 Task: In the Contact  BakerAdeline@roundabouttheatre.org, Log Call and save with description: 'Potential customer interested in our product.'; Select call outcome: 'Busy '; Select call Direction: Inbound; Add date: '27 July, 2023' and time 3:00:PM. Logged in from softage.1@softage.net
Action: Mouse moved to (106, 64)
Screenshot: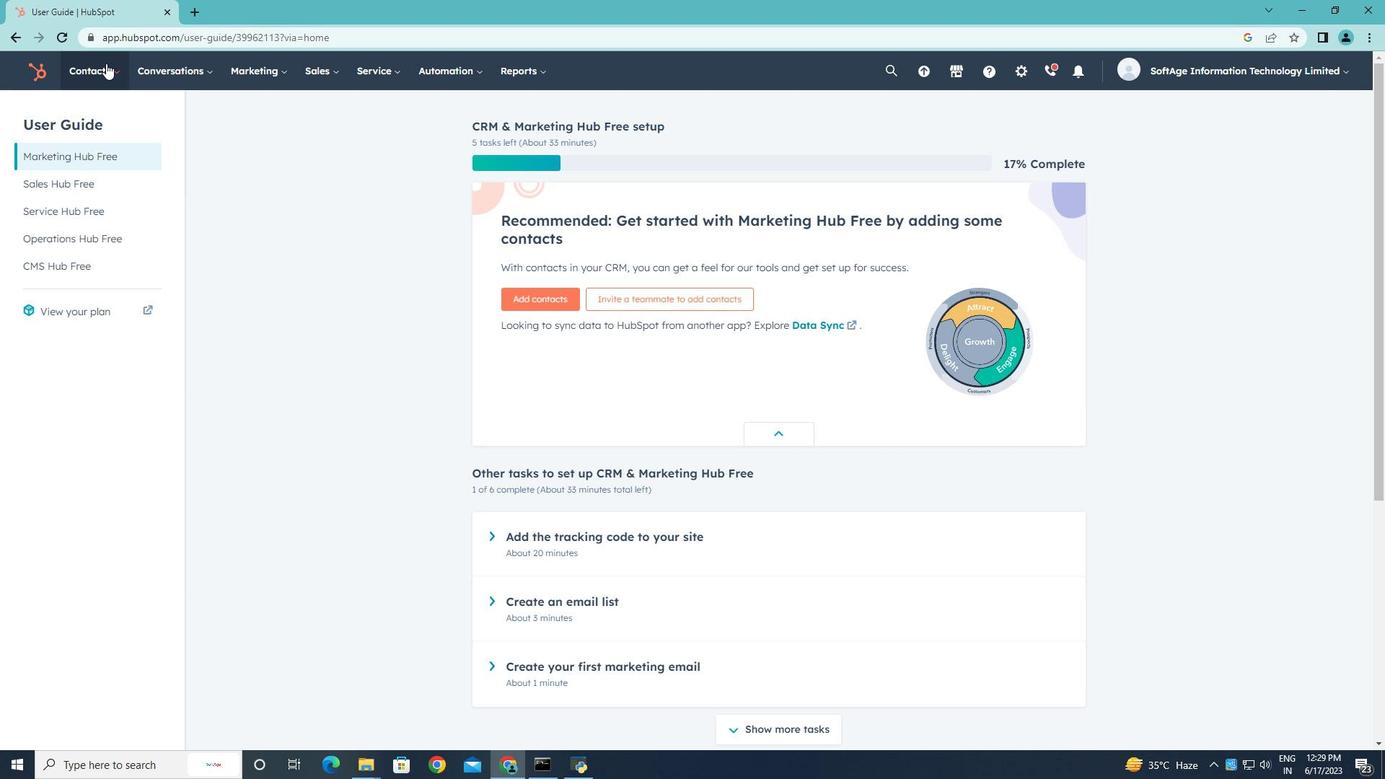 
Action: Mouse pressed left at (106, 64)
Screenshot: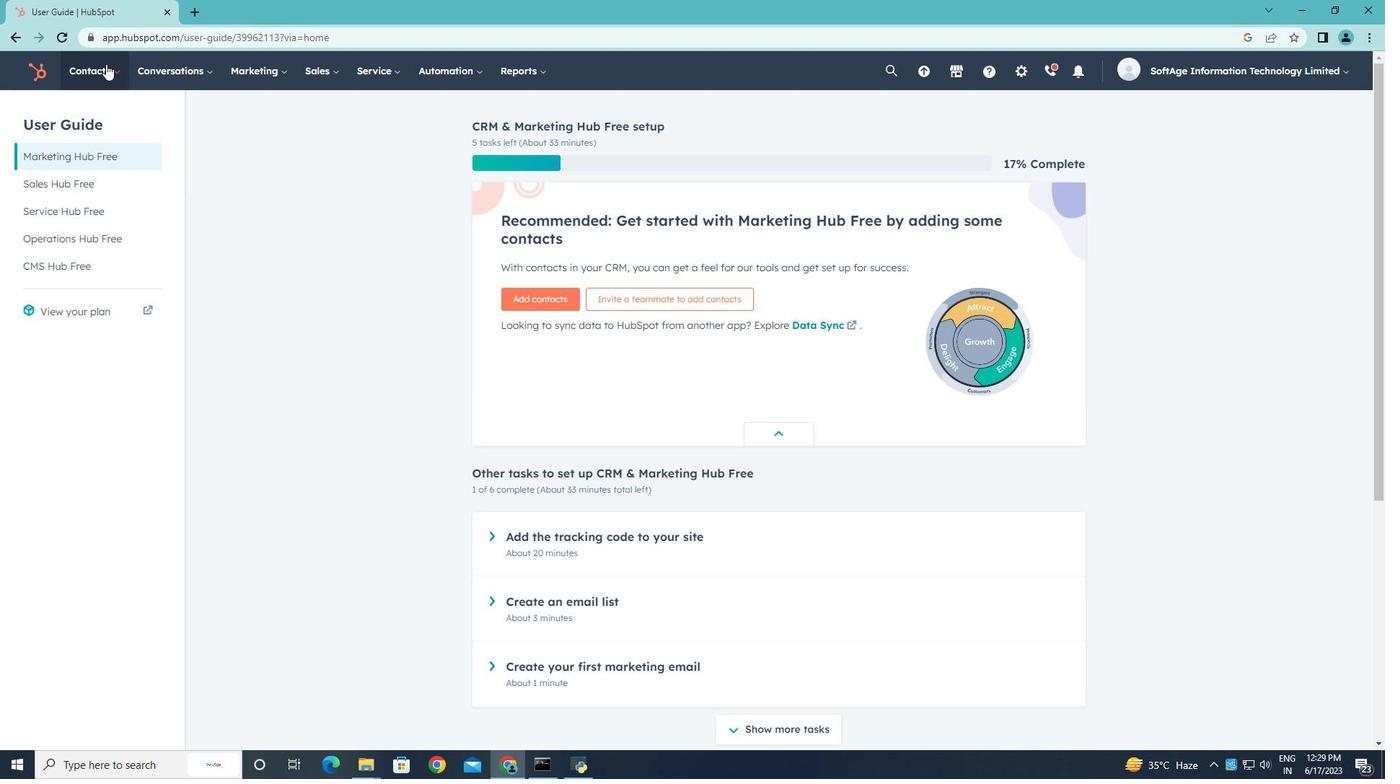 
Action: Mouse moved to (93, 116)
Screenshot: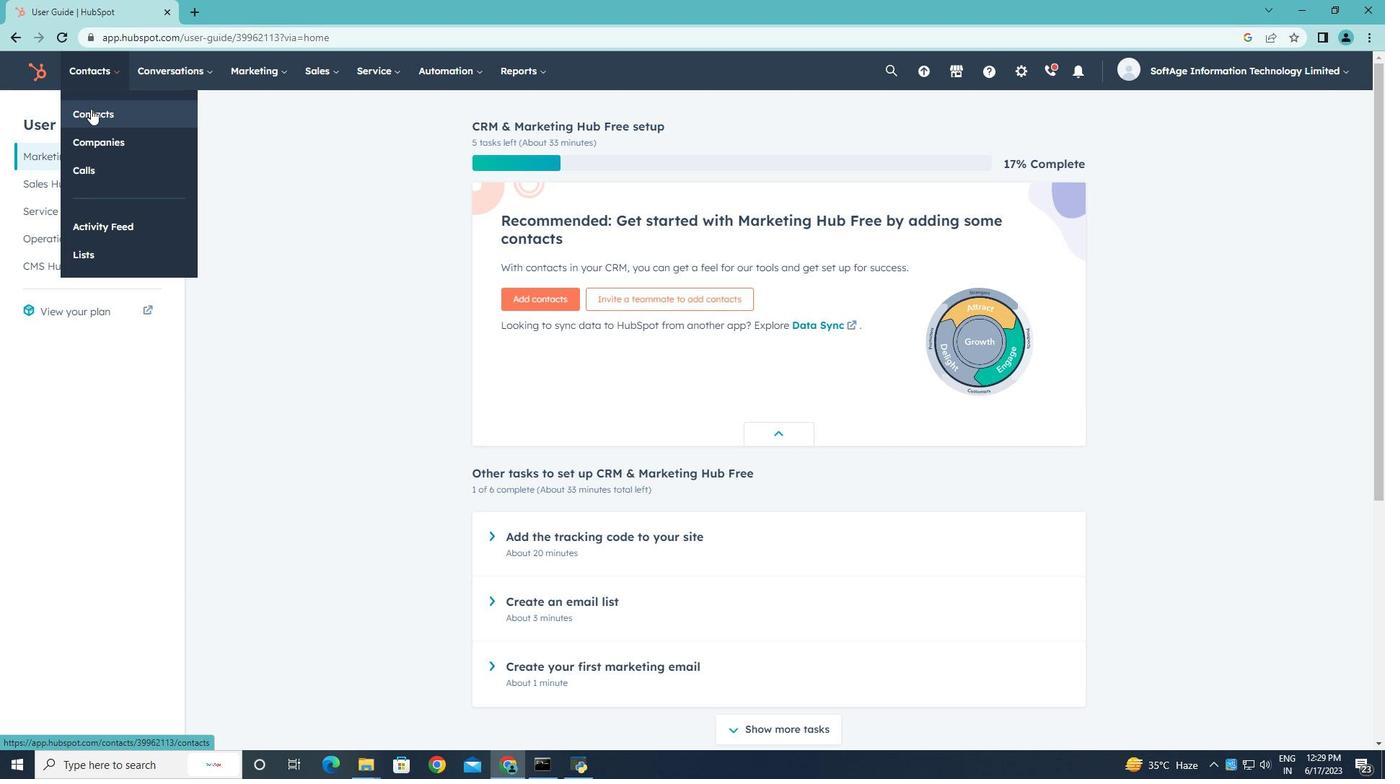 
Action: Mouse pressed left at (93, 116)
Screenshot: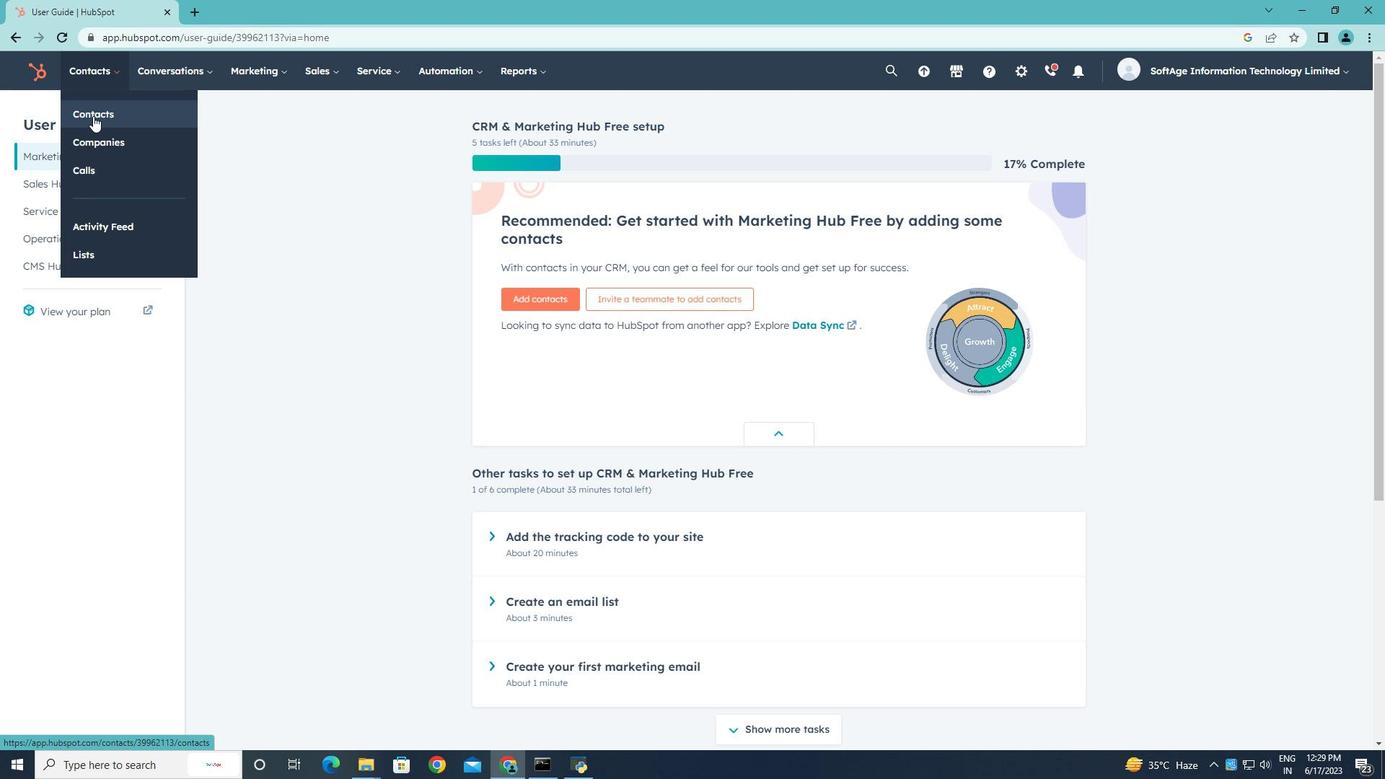 
Action: Mouse moved to (104, 236)
Screenshot: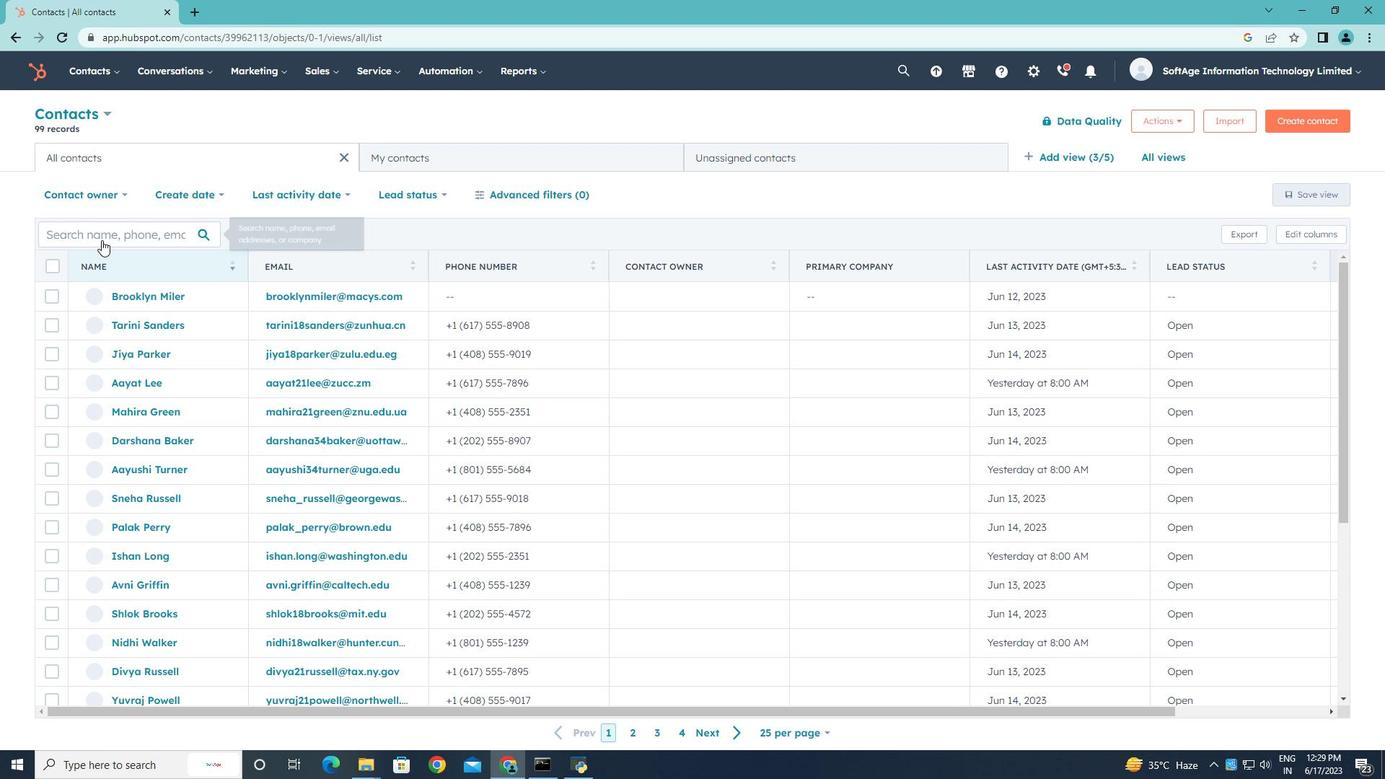 
Action: Mouse pressed left at (104, 236)
Screenshot: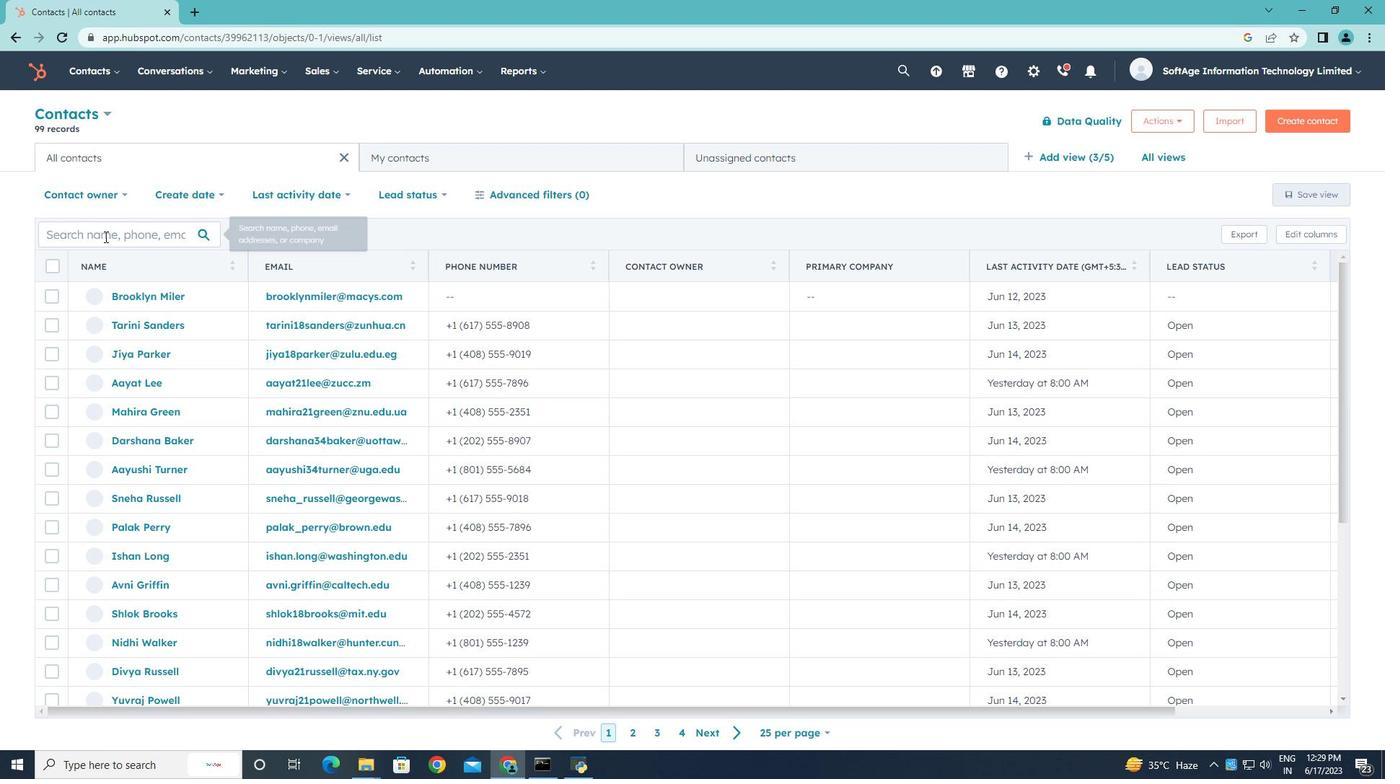 
Action: Mouse moved to (105, 235)
Screenshot: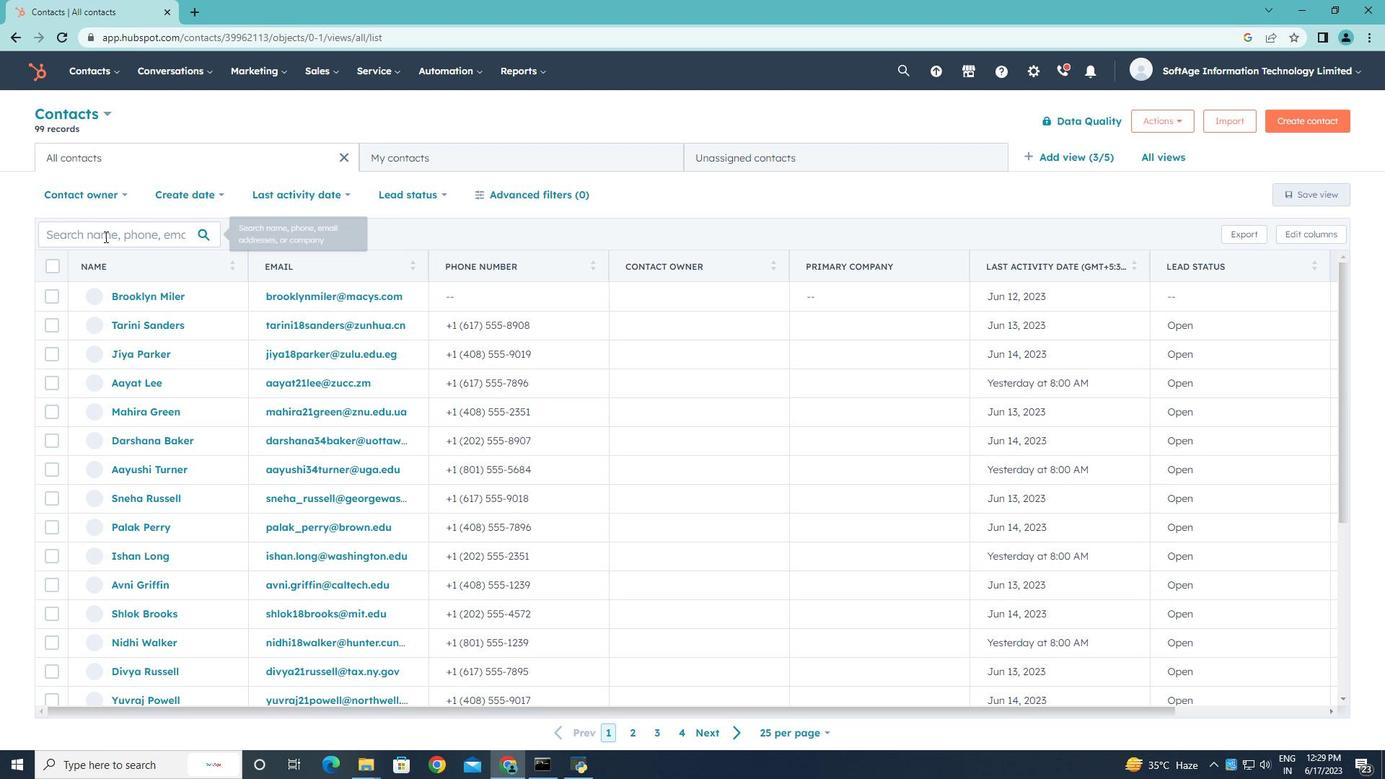 
Action: Key pressed <Key.shift>Baker<Key.shift>Adeline<Key.shift><Key.shift><Key.shift><Key.shift>@roundaboutteatre.org
Screenshot: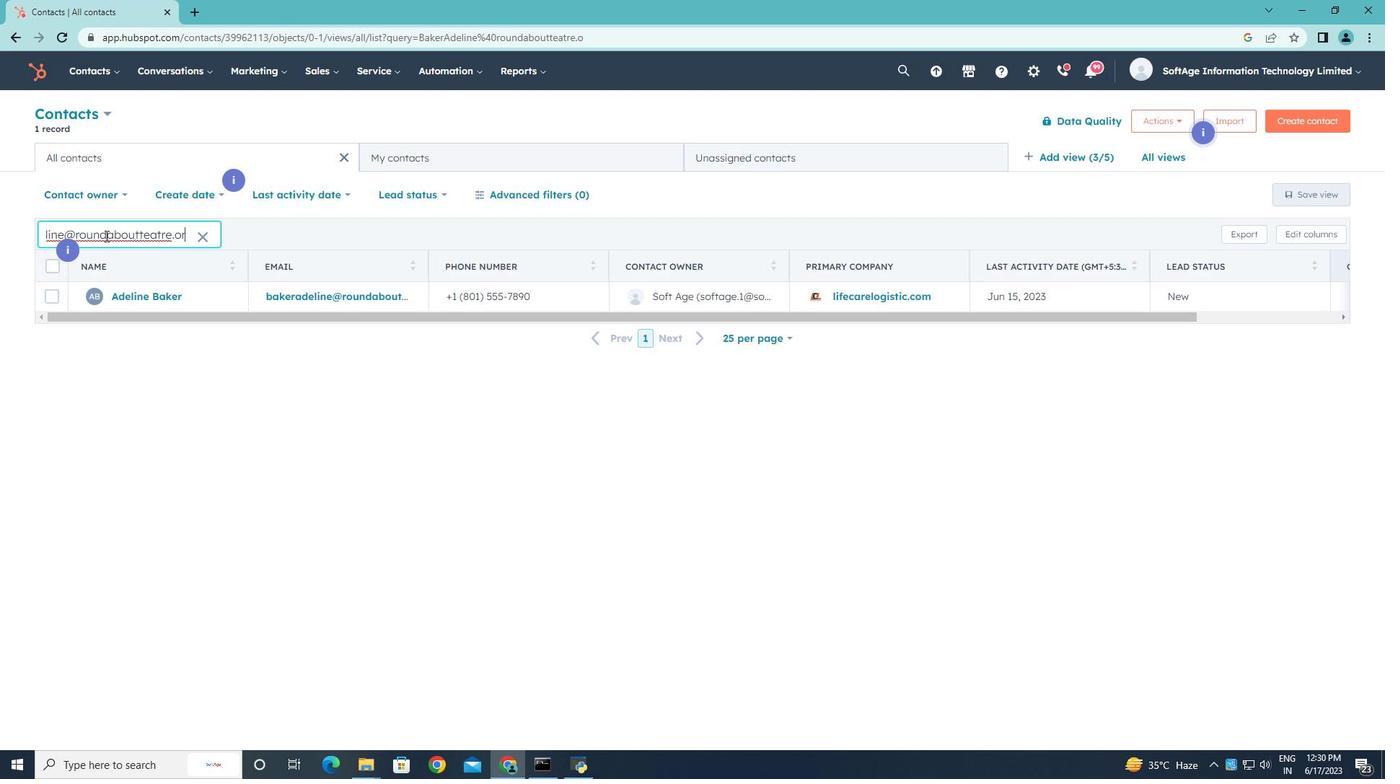 
Action: Mouse moved to (136, 299)
Screenshot: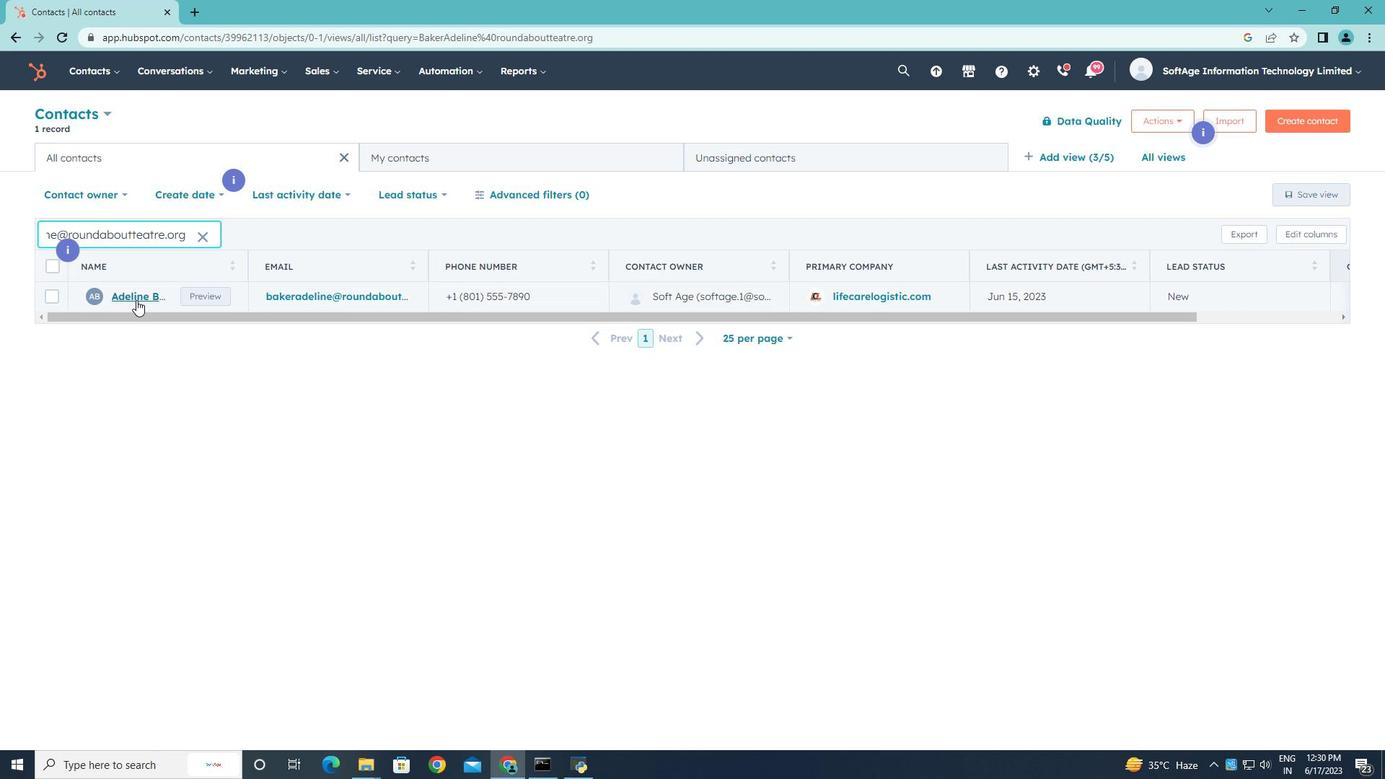 
Action: Mouse pressed left at (136, 299)
Screenshot: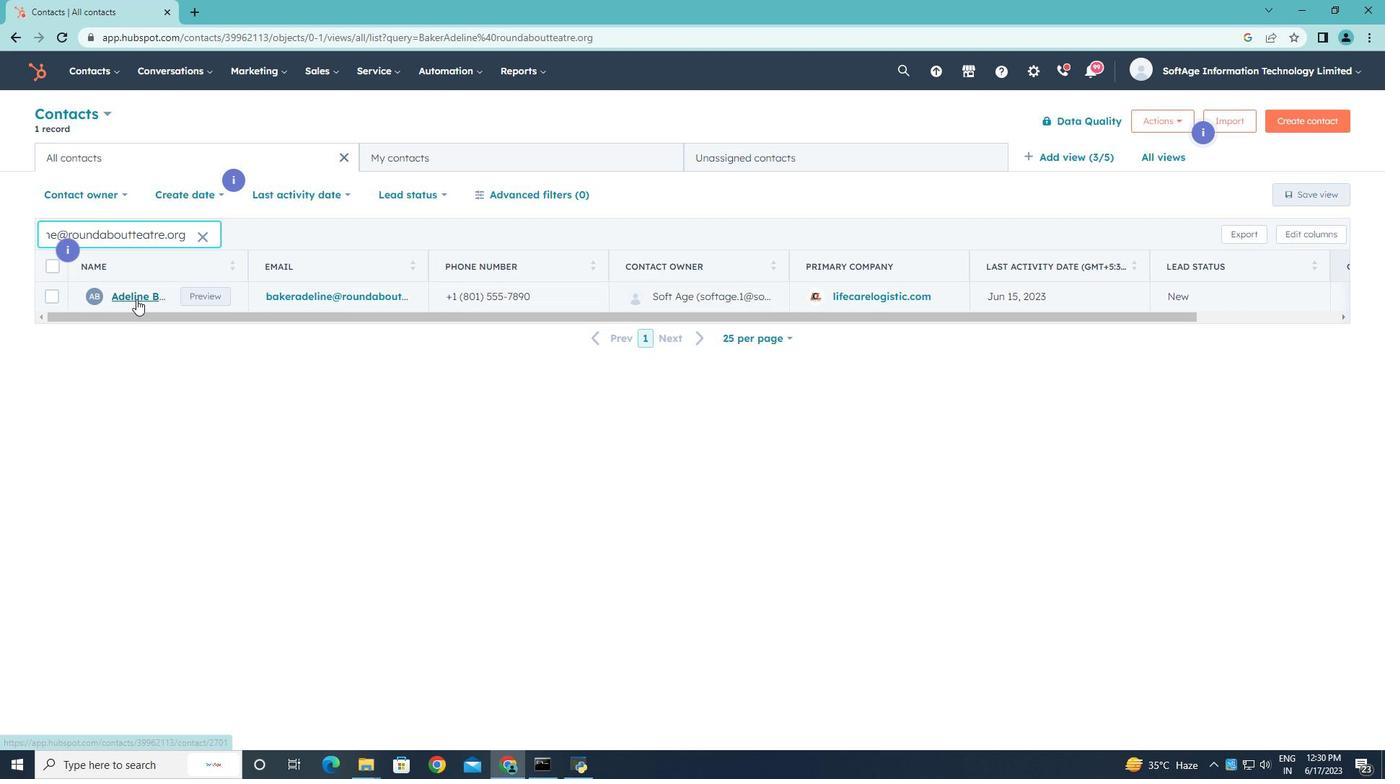 
Action: Mouse moved to (279, 242)
Screenshot: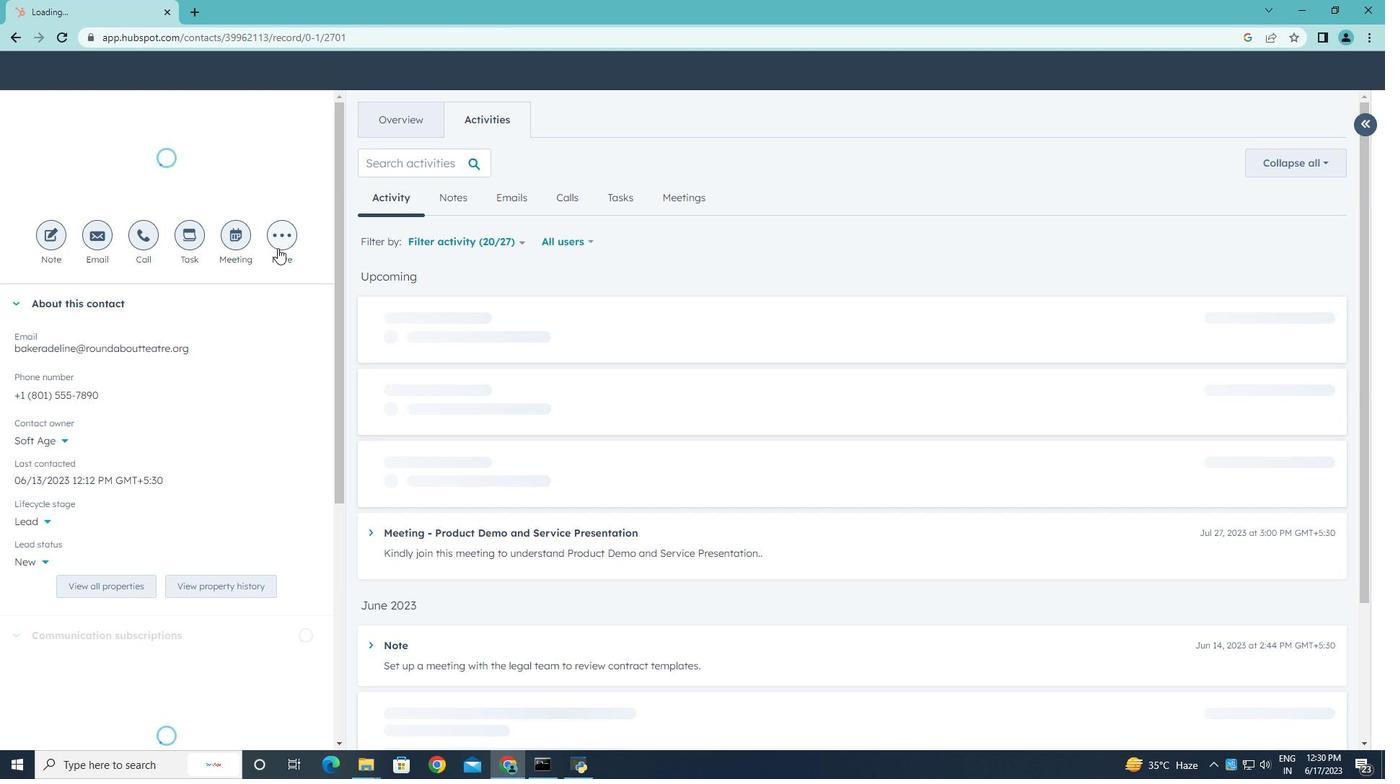 
Action: Mouse pressed left at (279, 242)
Screenshot: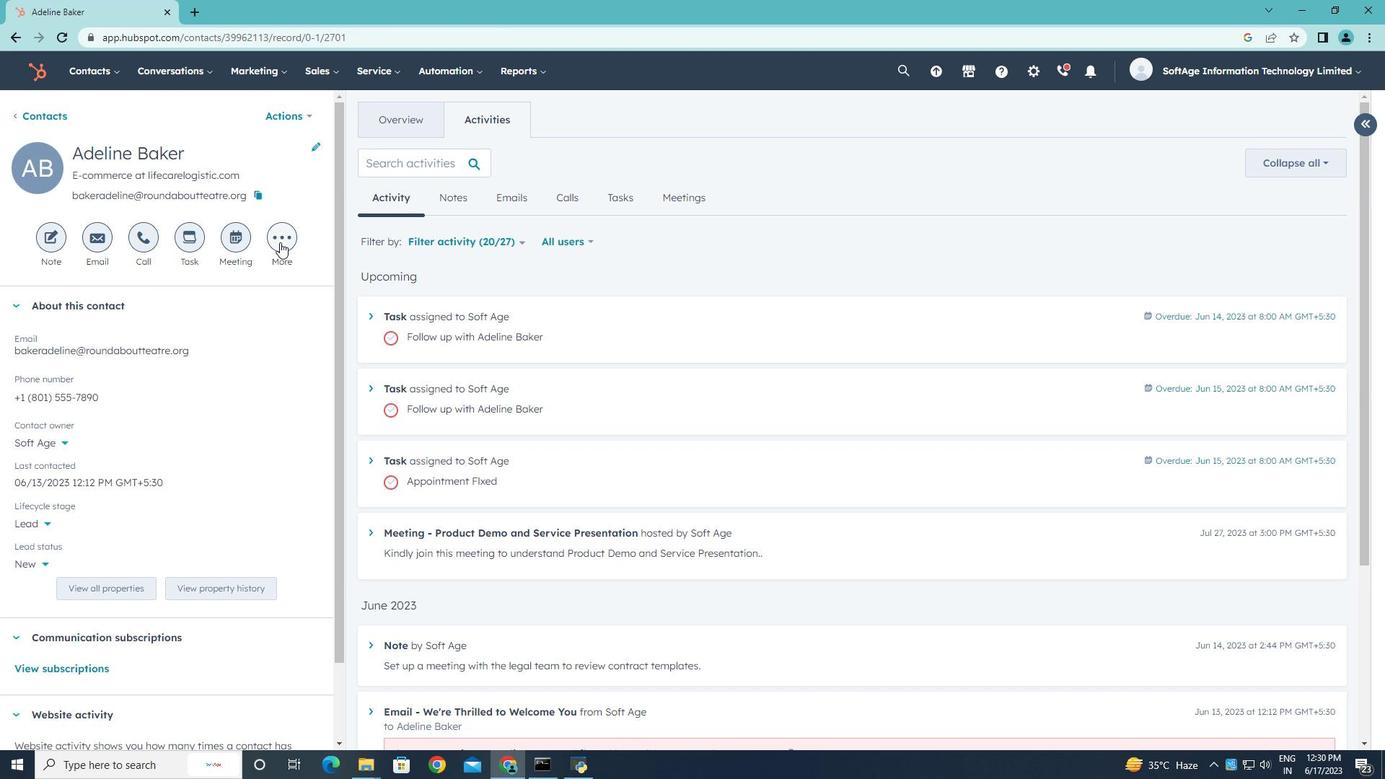 
Action: Mouse moved to (273, 359)
Screenshot: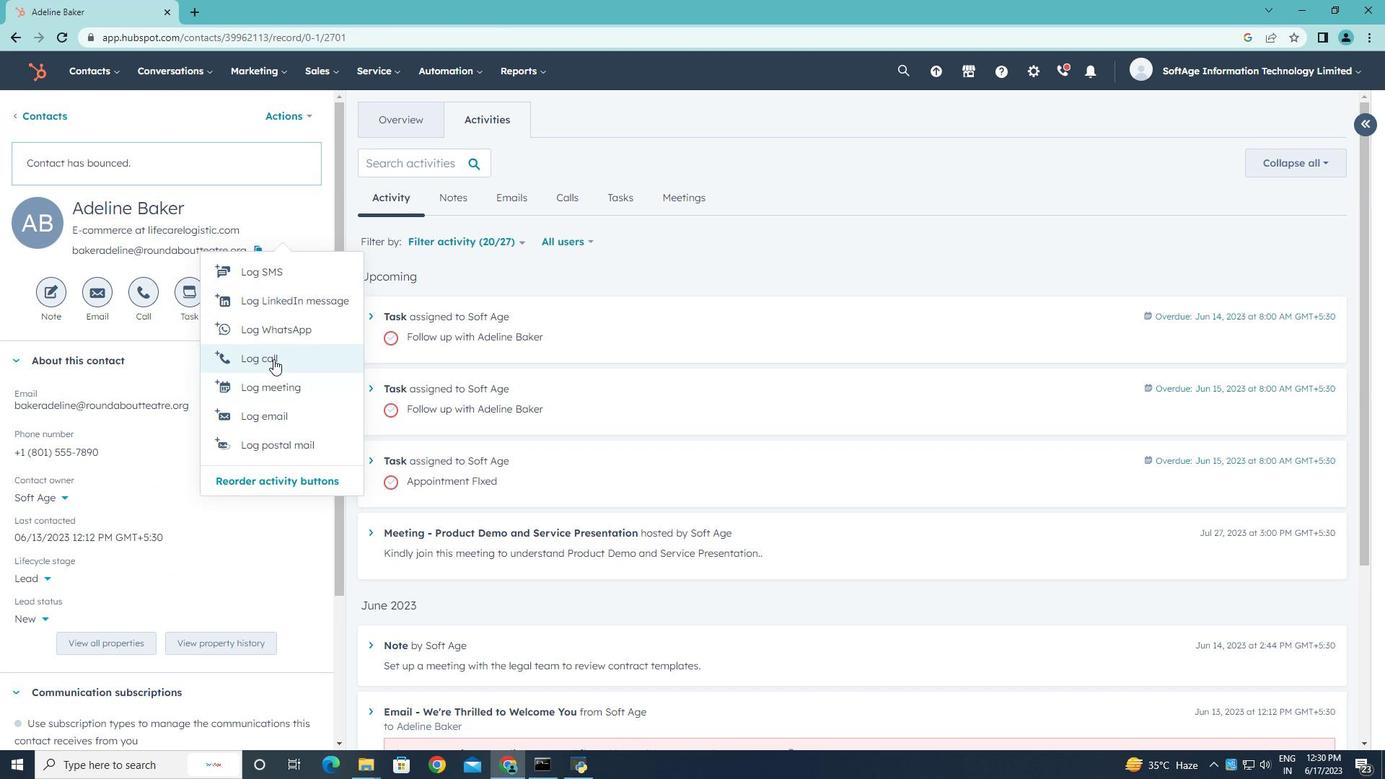 
Action: Mouse pressed left at (273, 359)
Screenshot: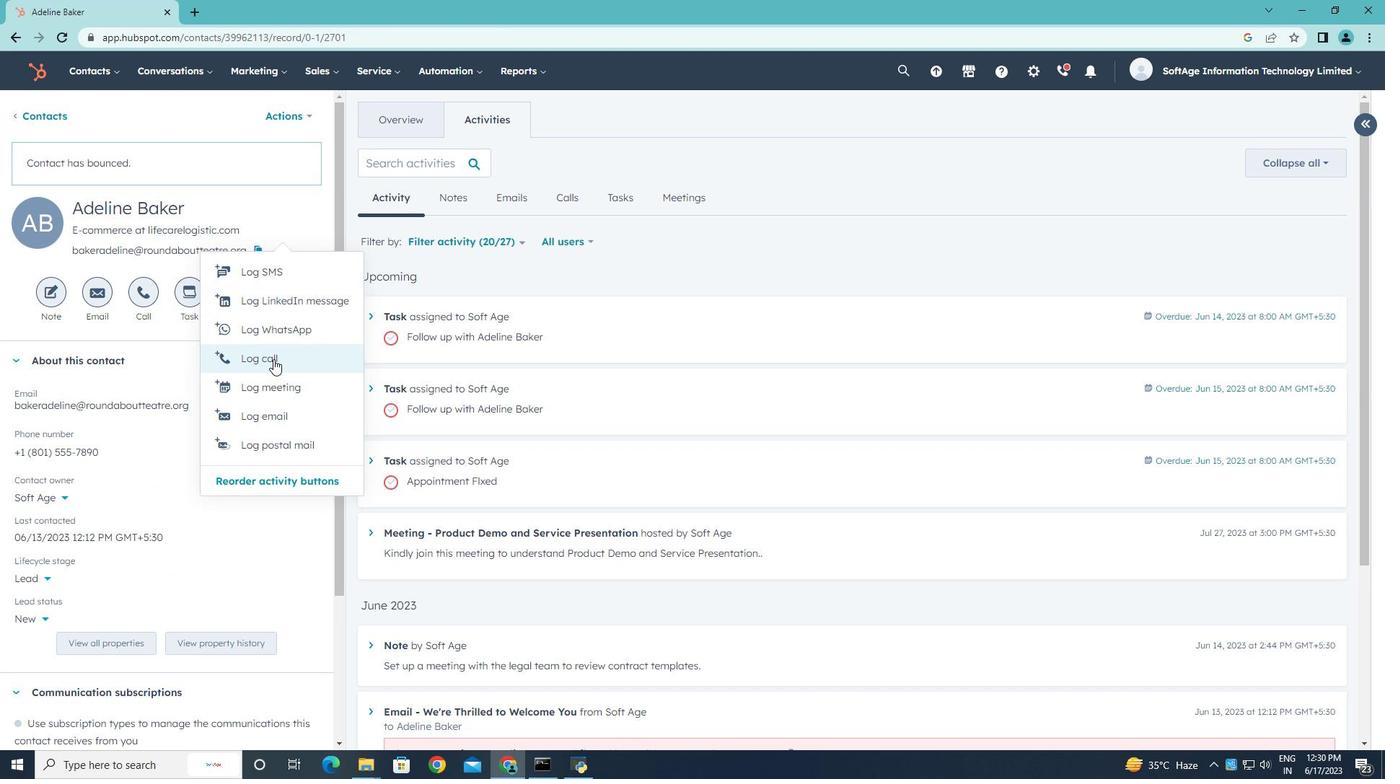 
Action: Mouse moved to (269, 416)
Screenshot: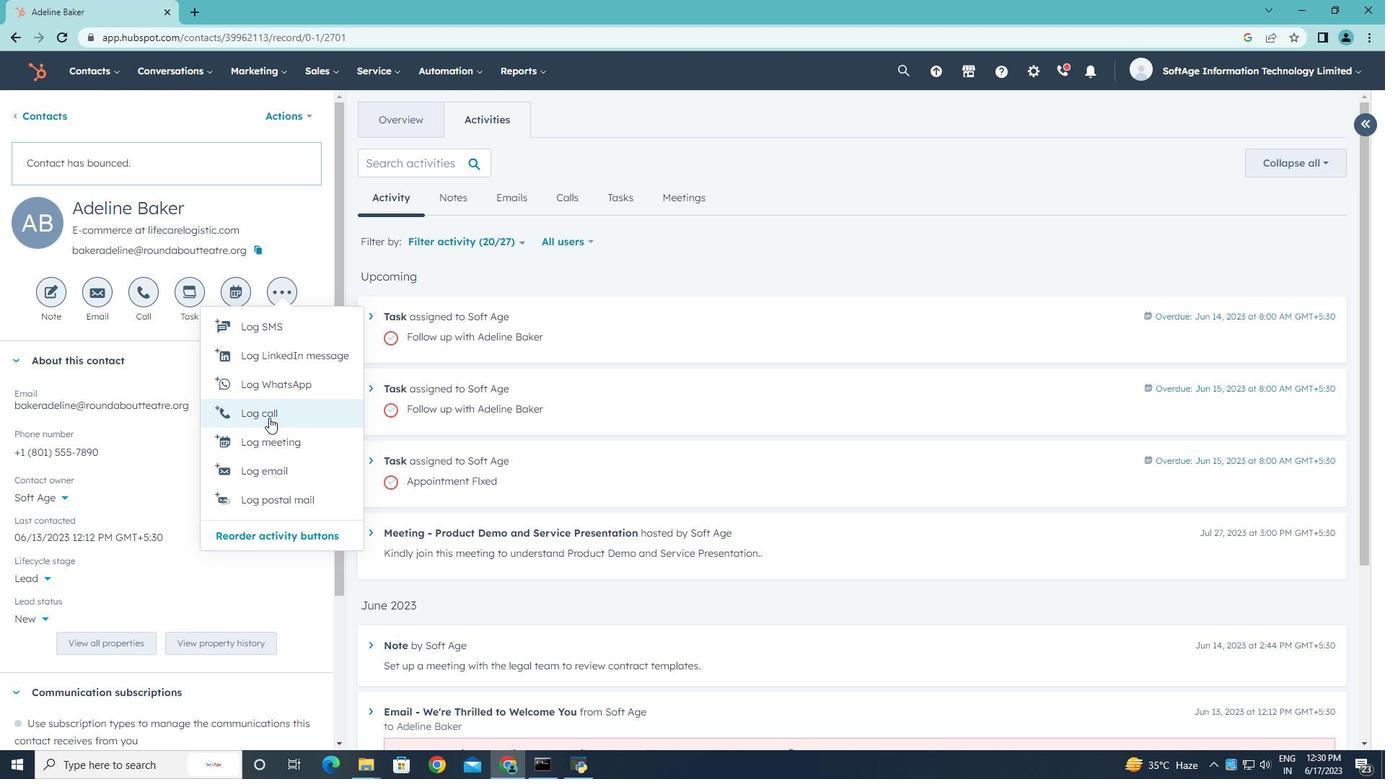 
Action: Mouse pressed left at (269, 416)
Screenshot: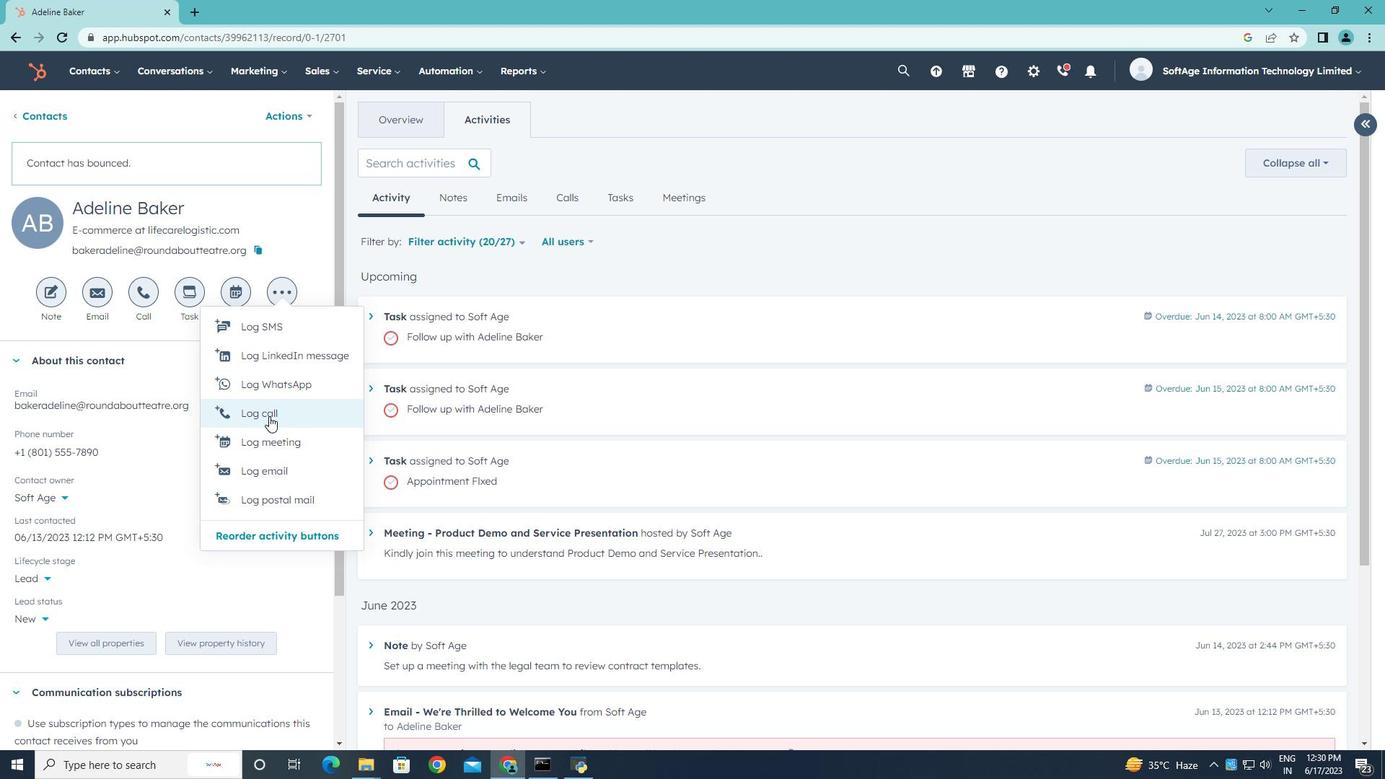 
Action: Key pressed <Key.shift><Key.shift><Key.shift><Key.shift><Key.shift>Potential<Key.space>customer<Key.space>interested<Key.space>in<Key.space>our<Key.space>product.
Screenshot: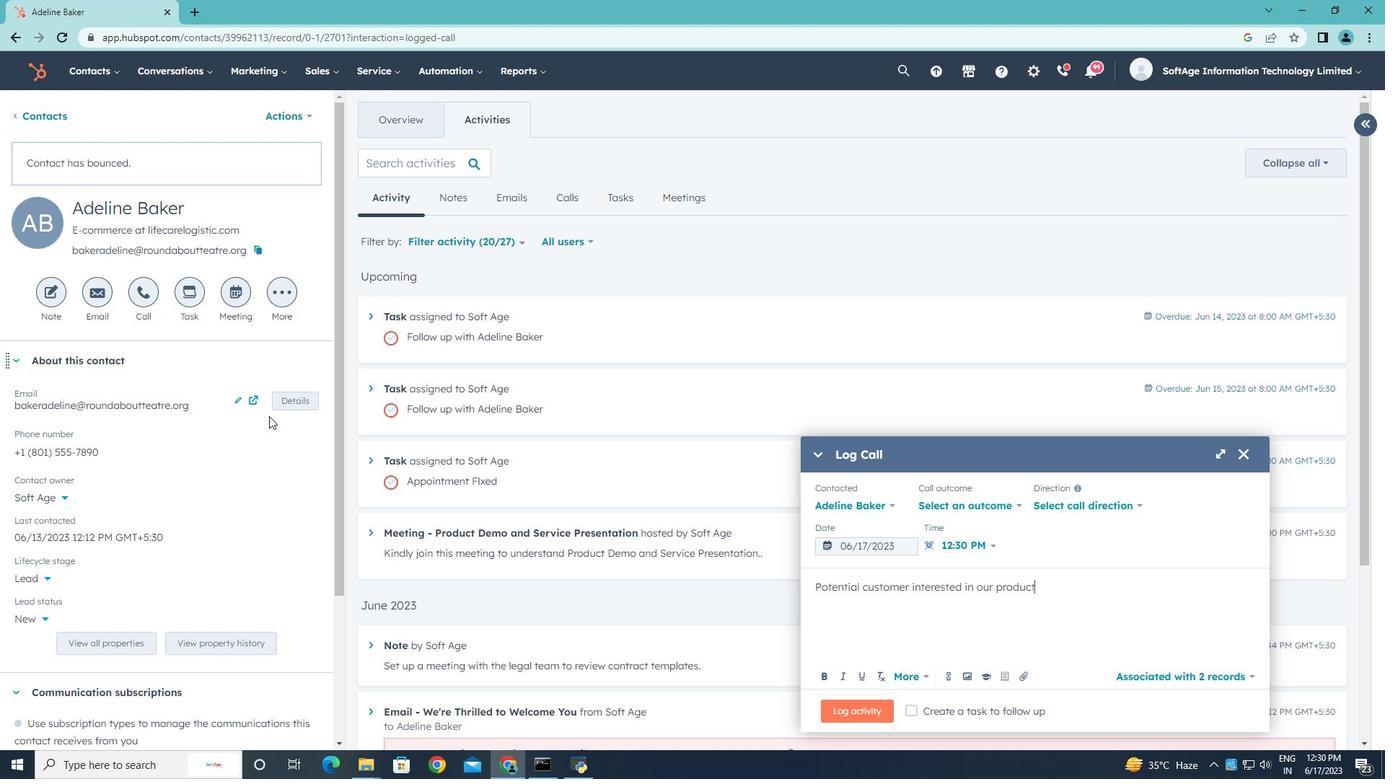 
Action: Mouse moved to (1019, 505)
Screenshot: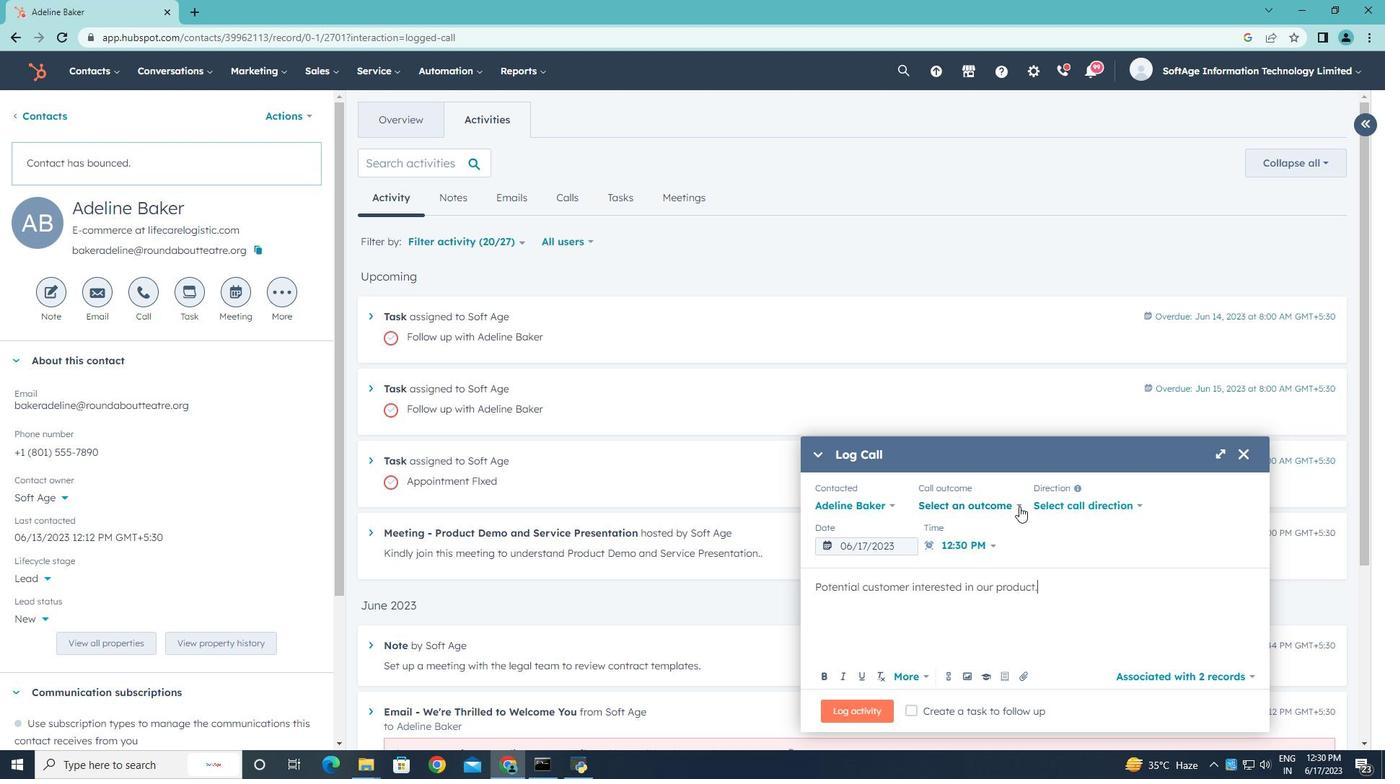 
Action: Mouse pressed left at (1019, 505)
Screenshot: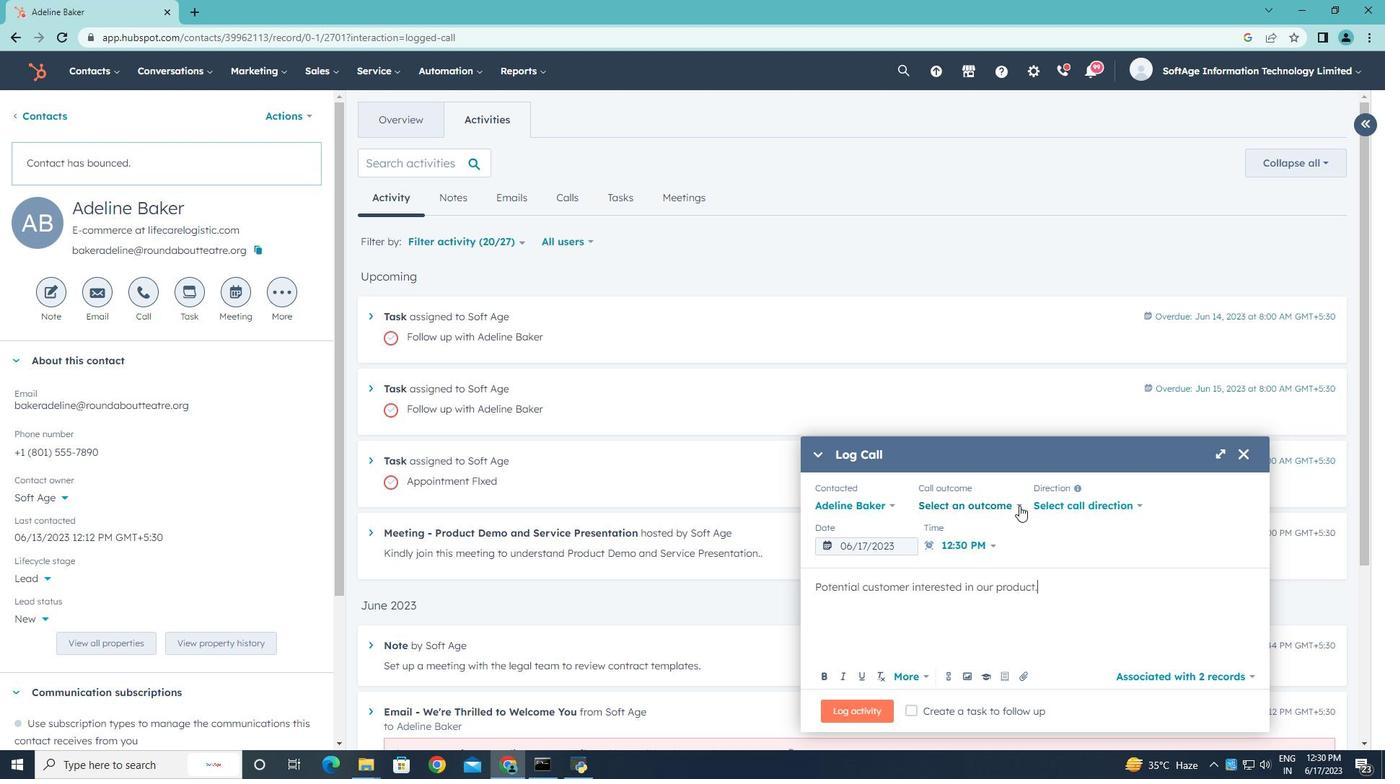 
Action: Mouse moved to (969, 549)
Screenshot: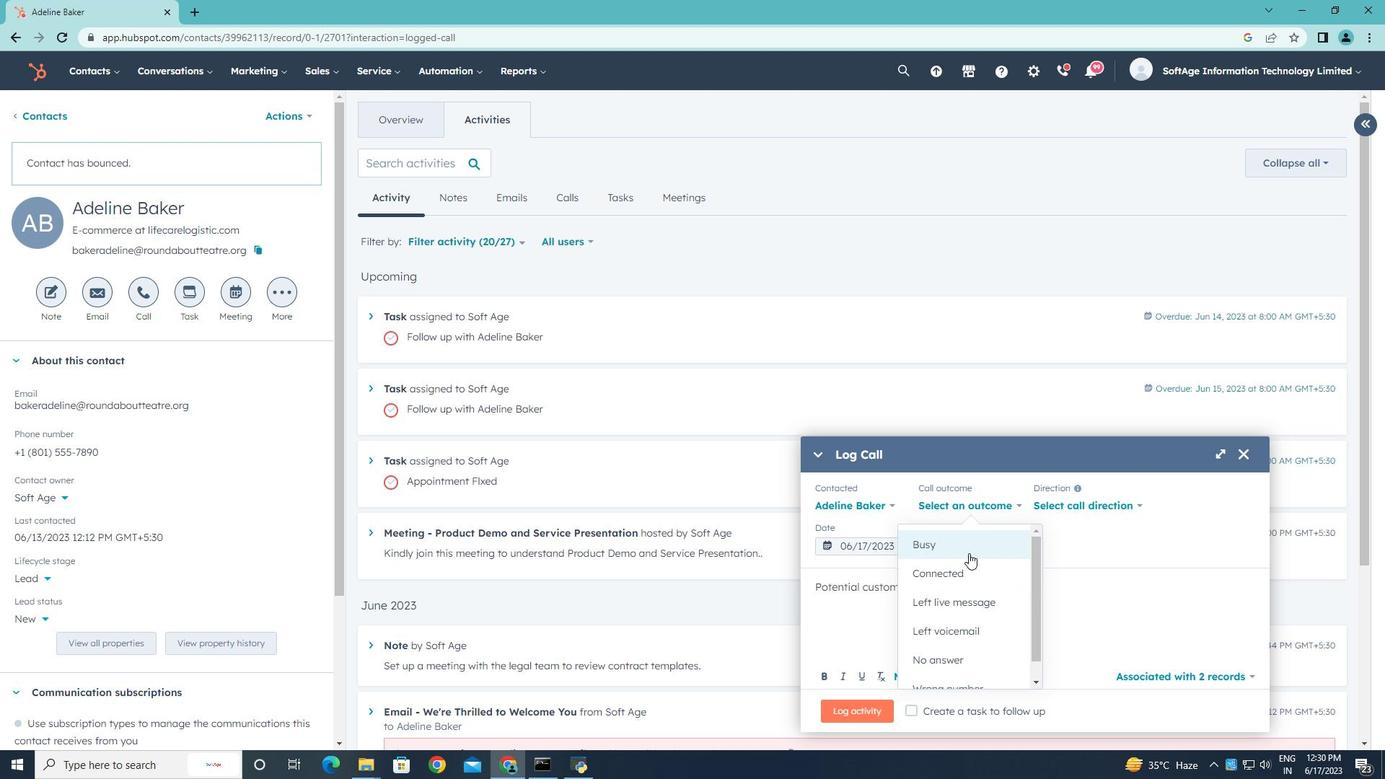 
Action: Mouse pressed left at (969, 549)
Screenshot: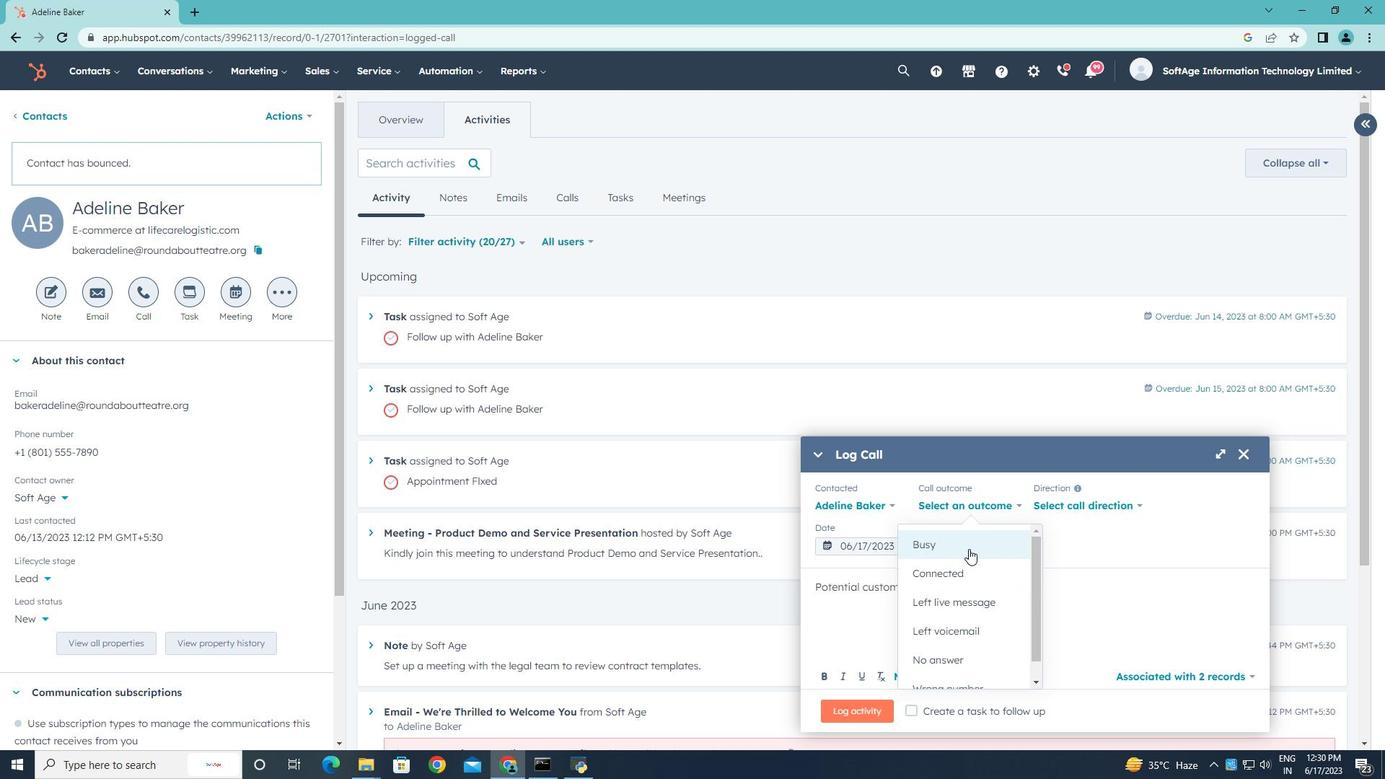 
Action: Mouse moved to (1066, 503)
Screenshot: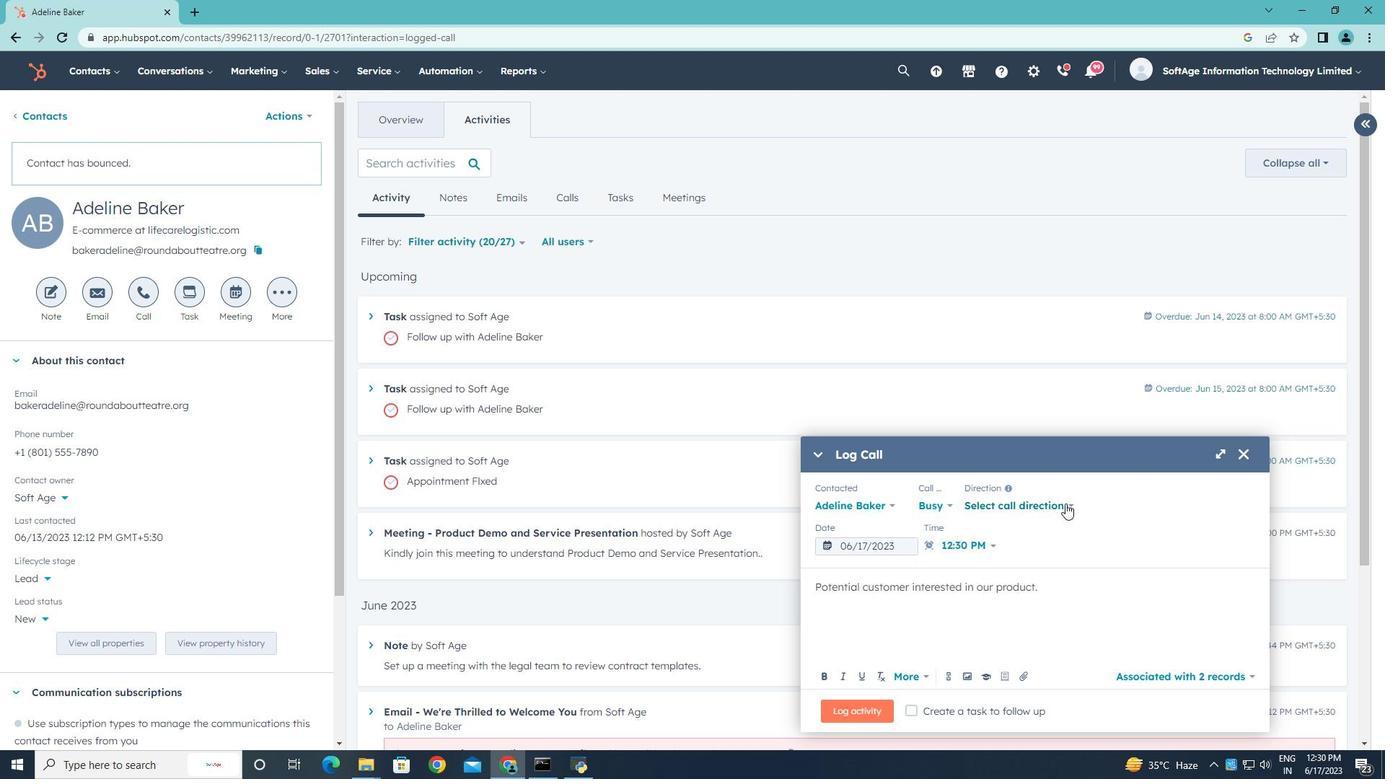 
Action: Mouse pressed left at (1066, 503)
Screenshot: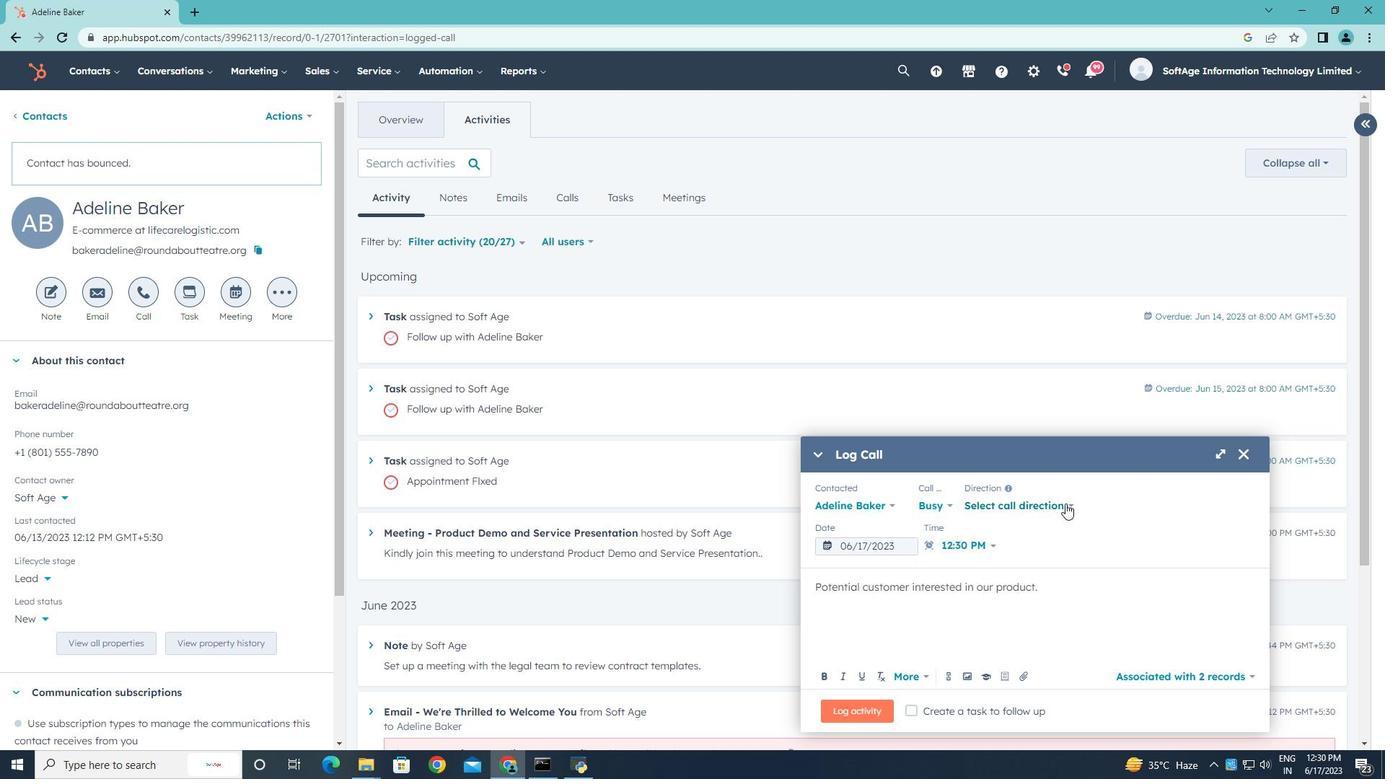 
Action: Mouse moved to (1034, 540)
Screenshot: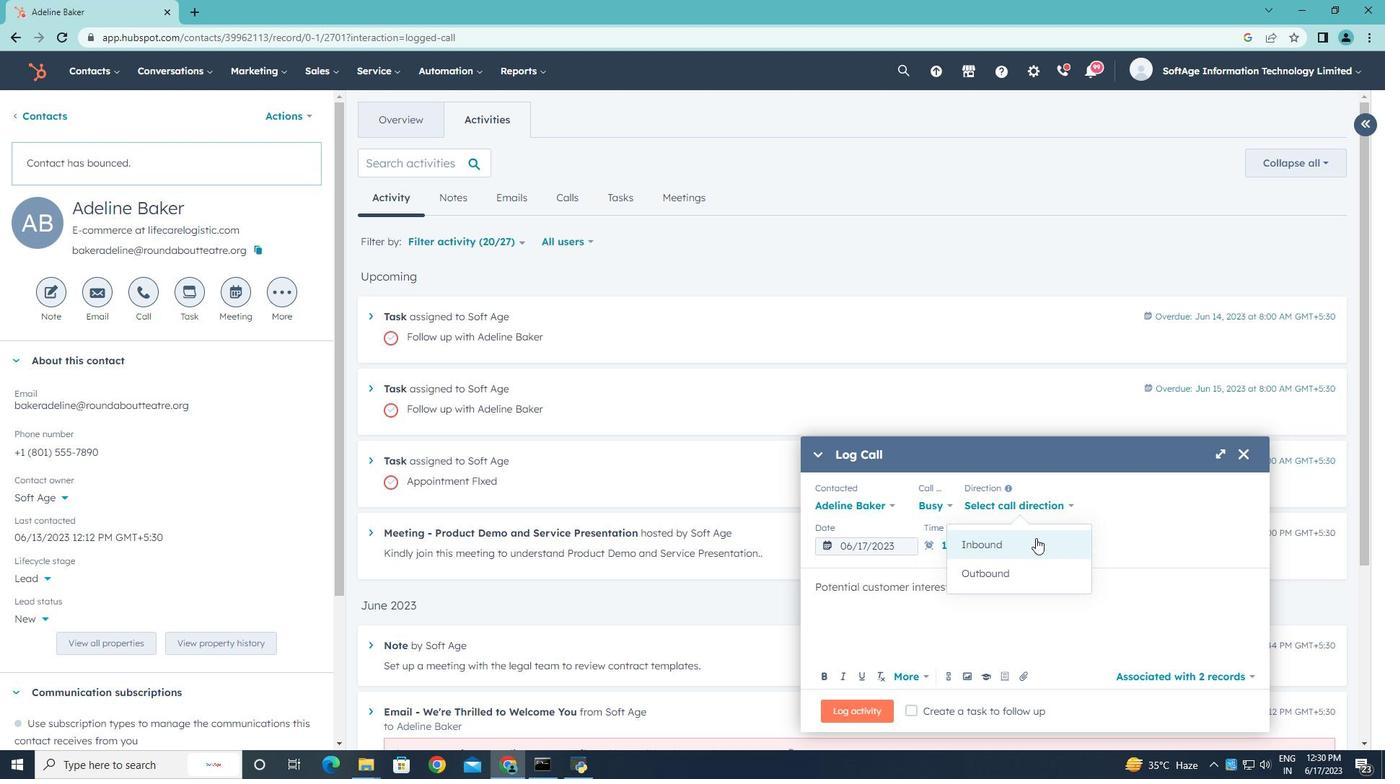 
Action: Mouse pressed left at (1034, 540)
Screenshot: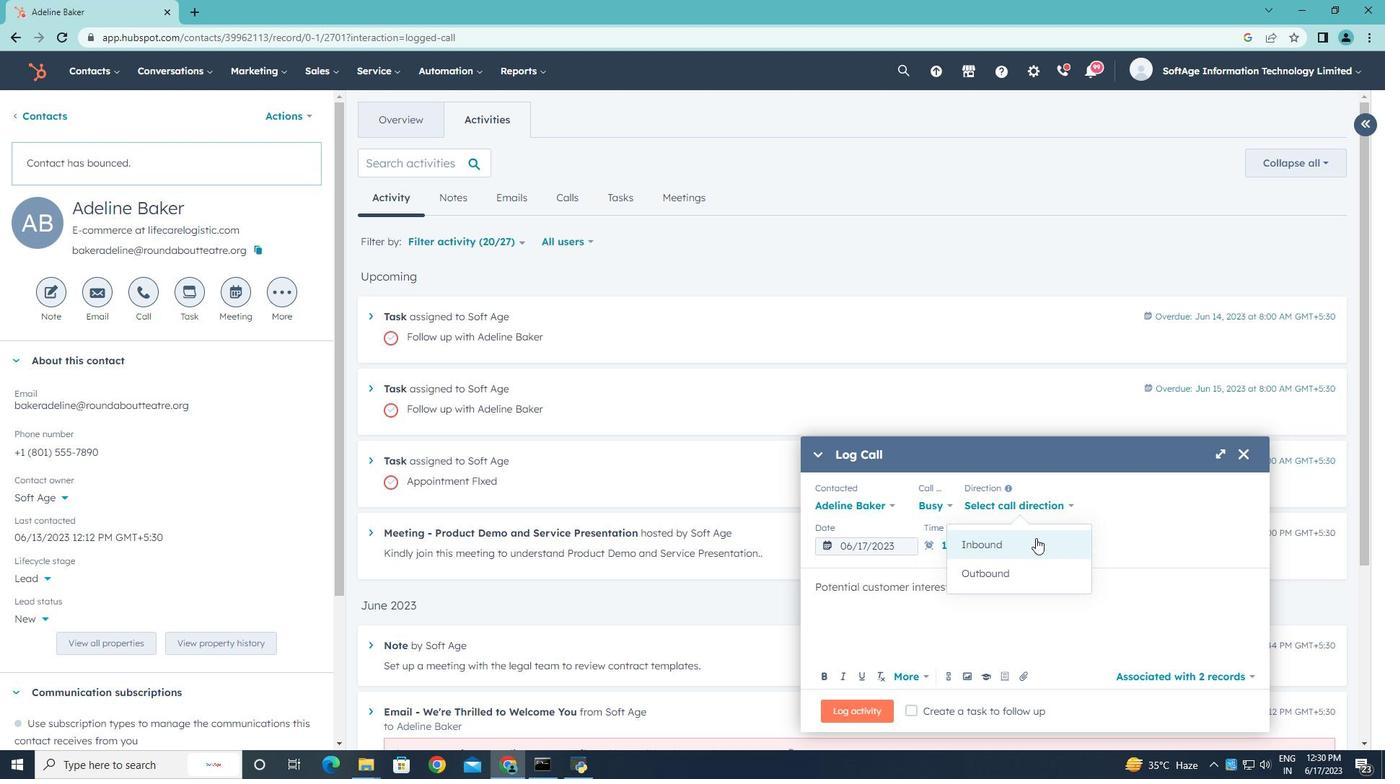 
Action: Mouse moved to (1129, 507)
Screenshot: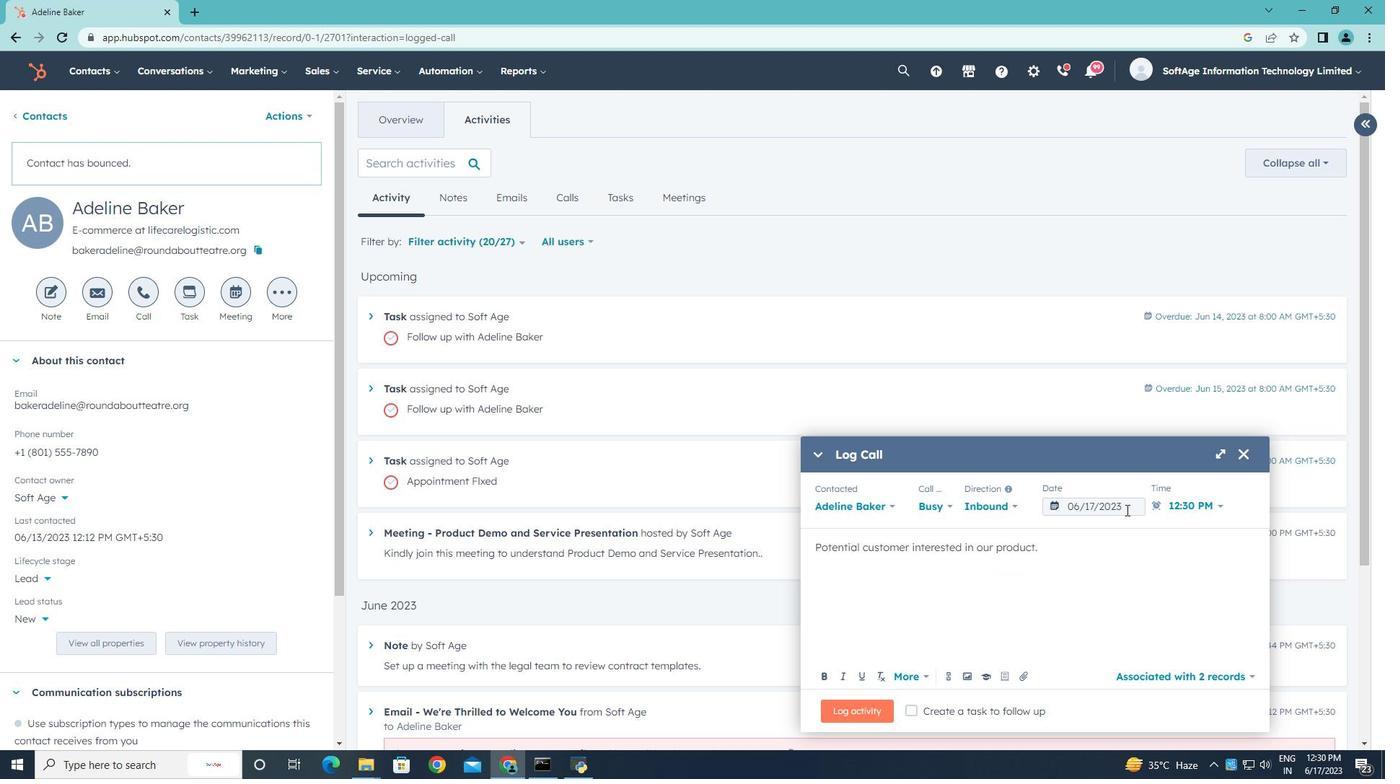 
Action: Mouse pressed left at (1129, 507)
Screenshot: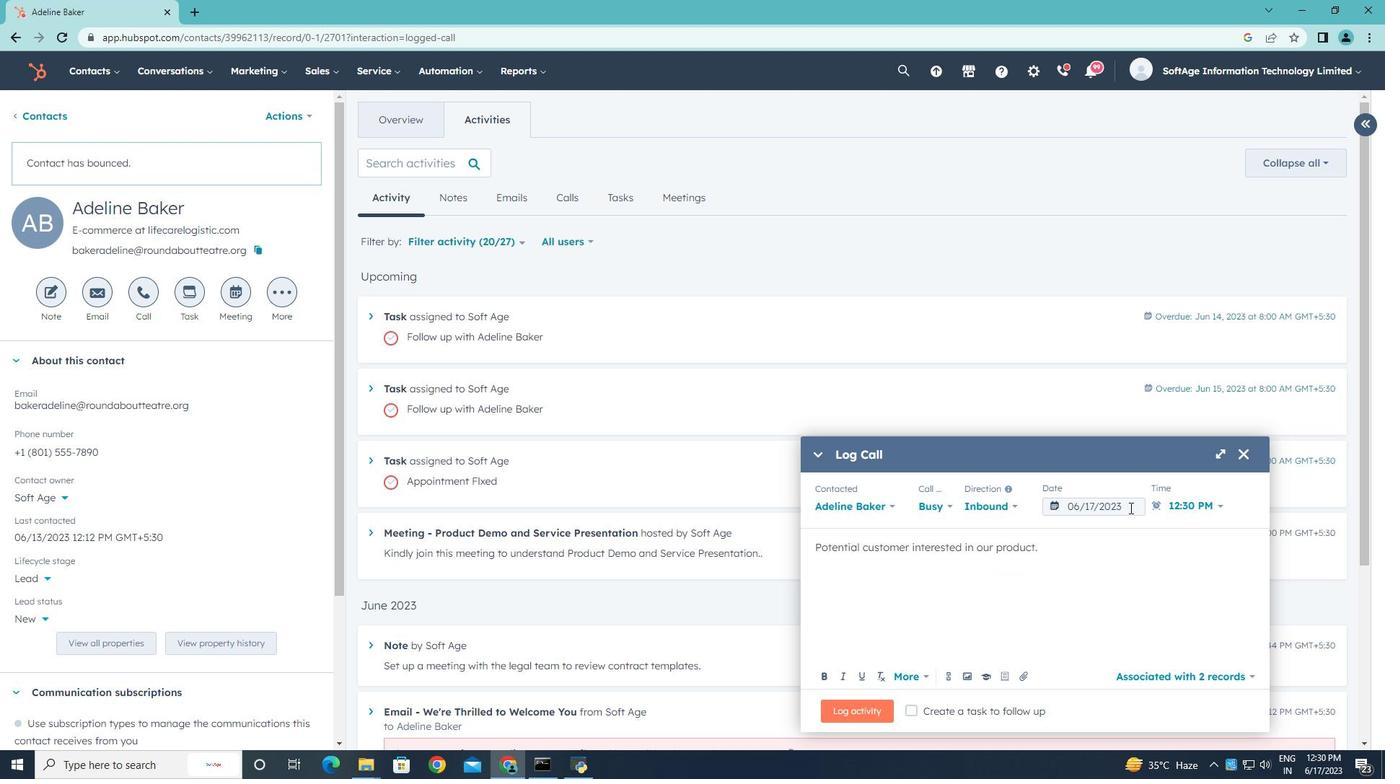 
Action: Mouse moved to (1230, 272)
Screenshot: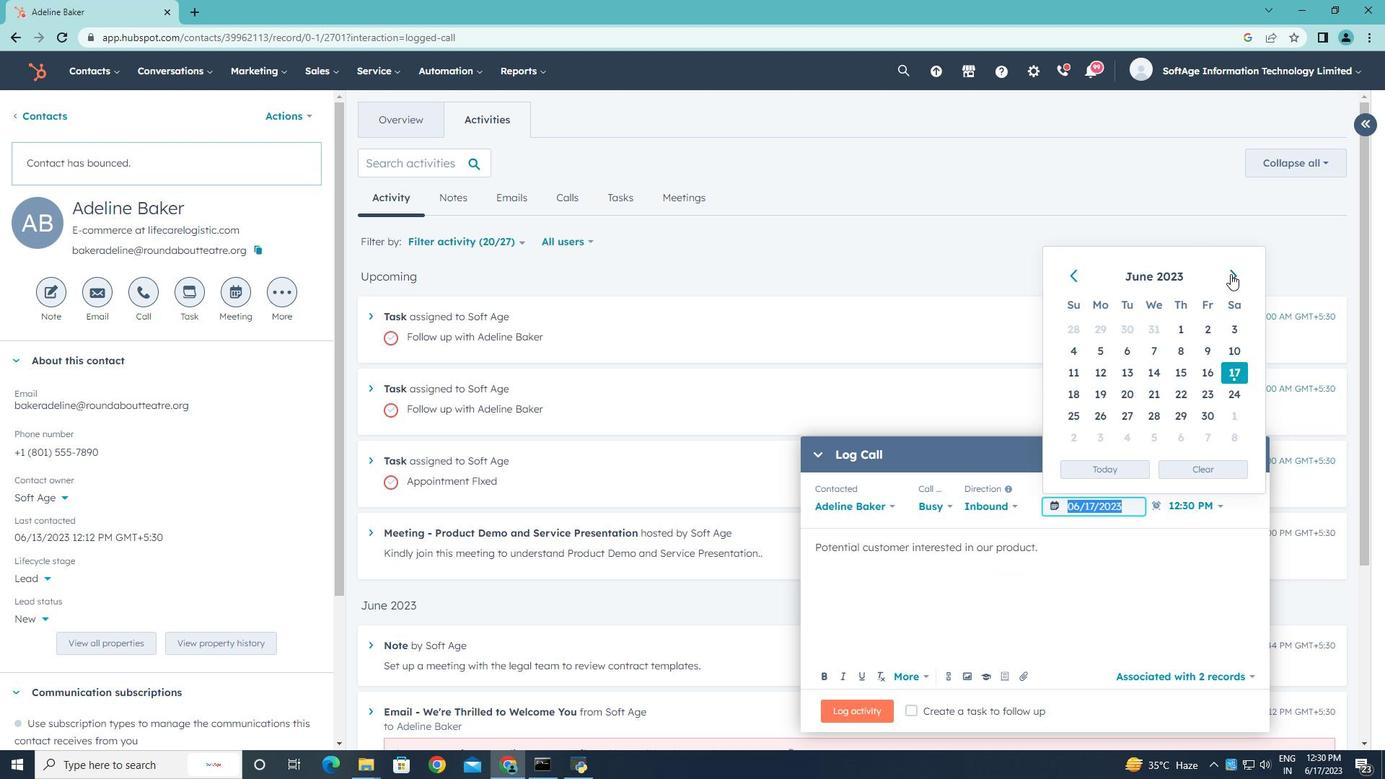 
Action: Mouse pressed left at (1230, 272)
Screenshot: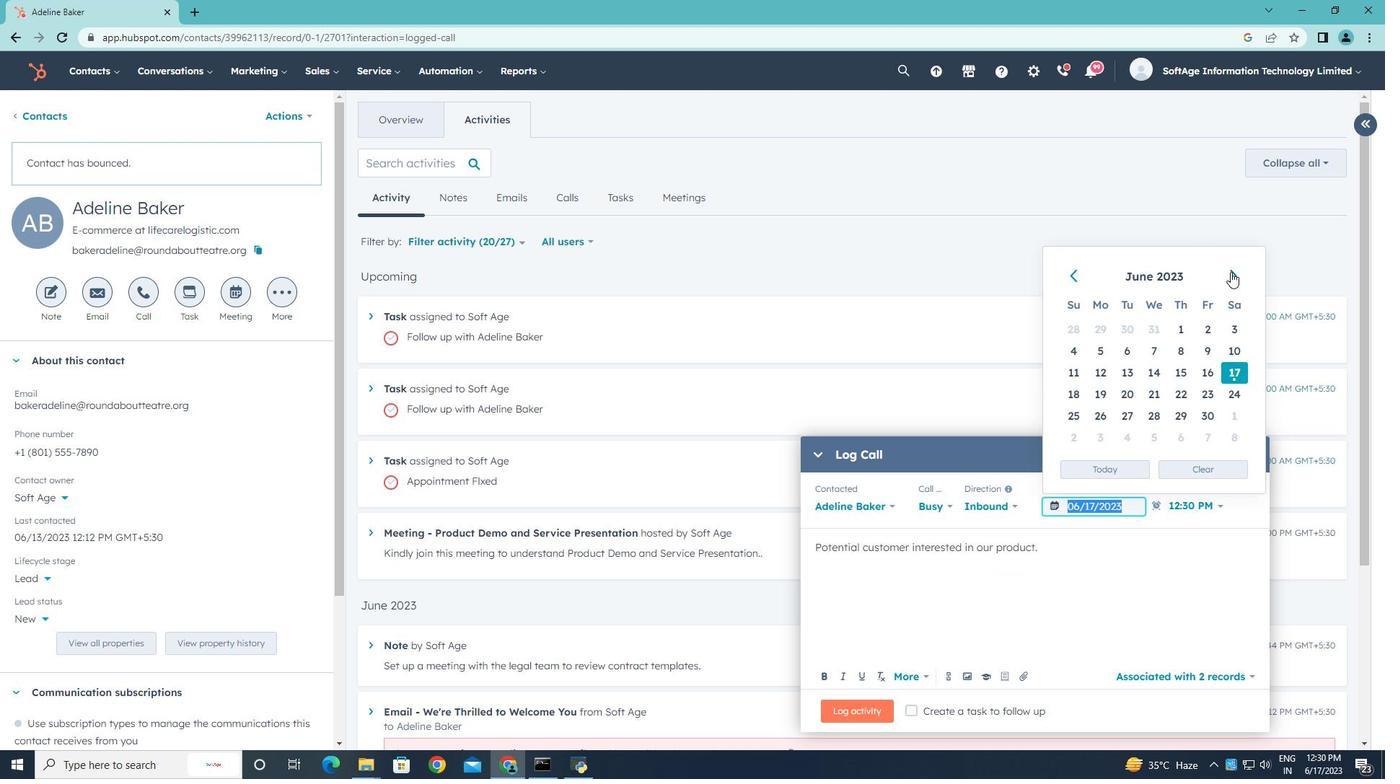 
Action: Mouse pressed left at (1230, 272)
Screenshot: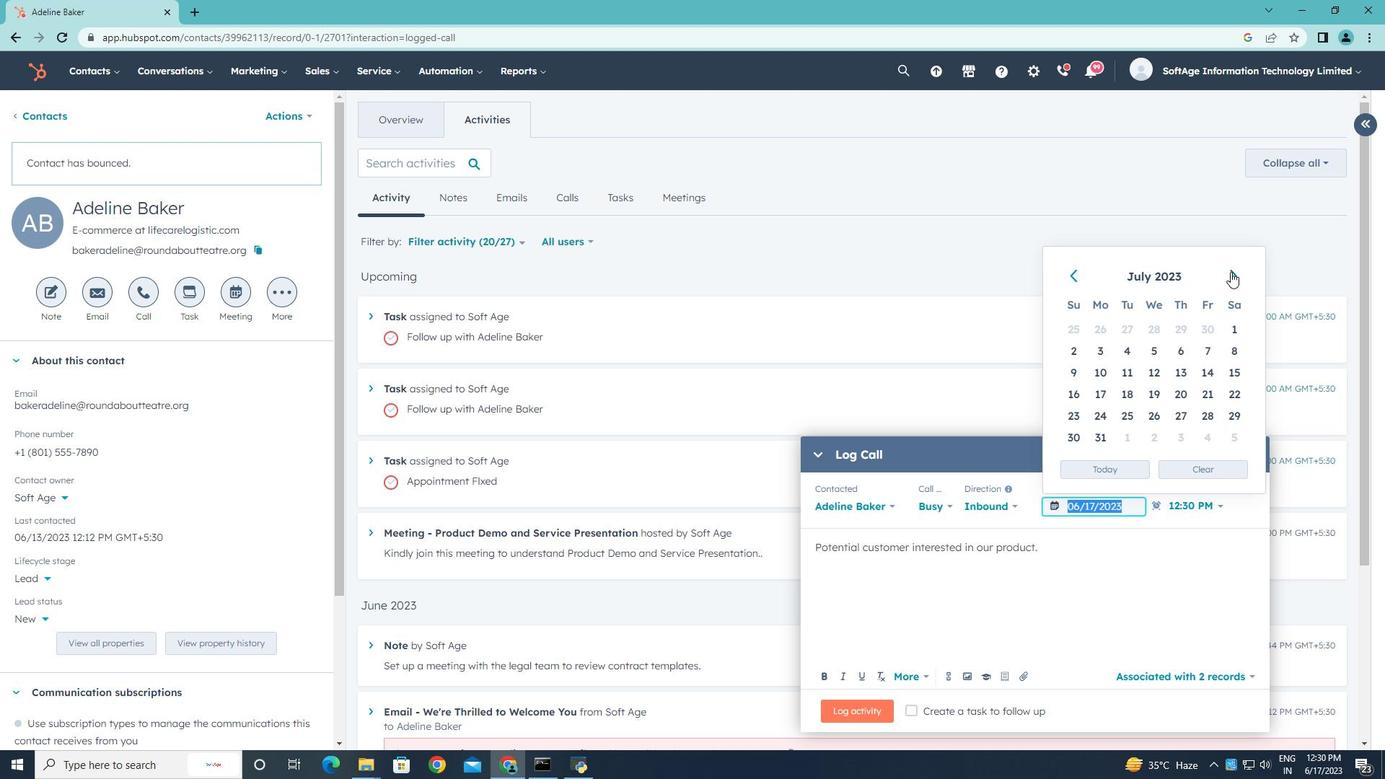 
Action: Mouse moved to (1078, 279)
Screenshot: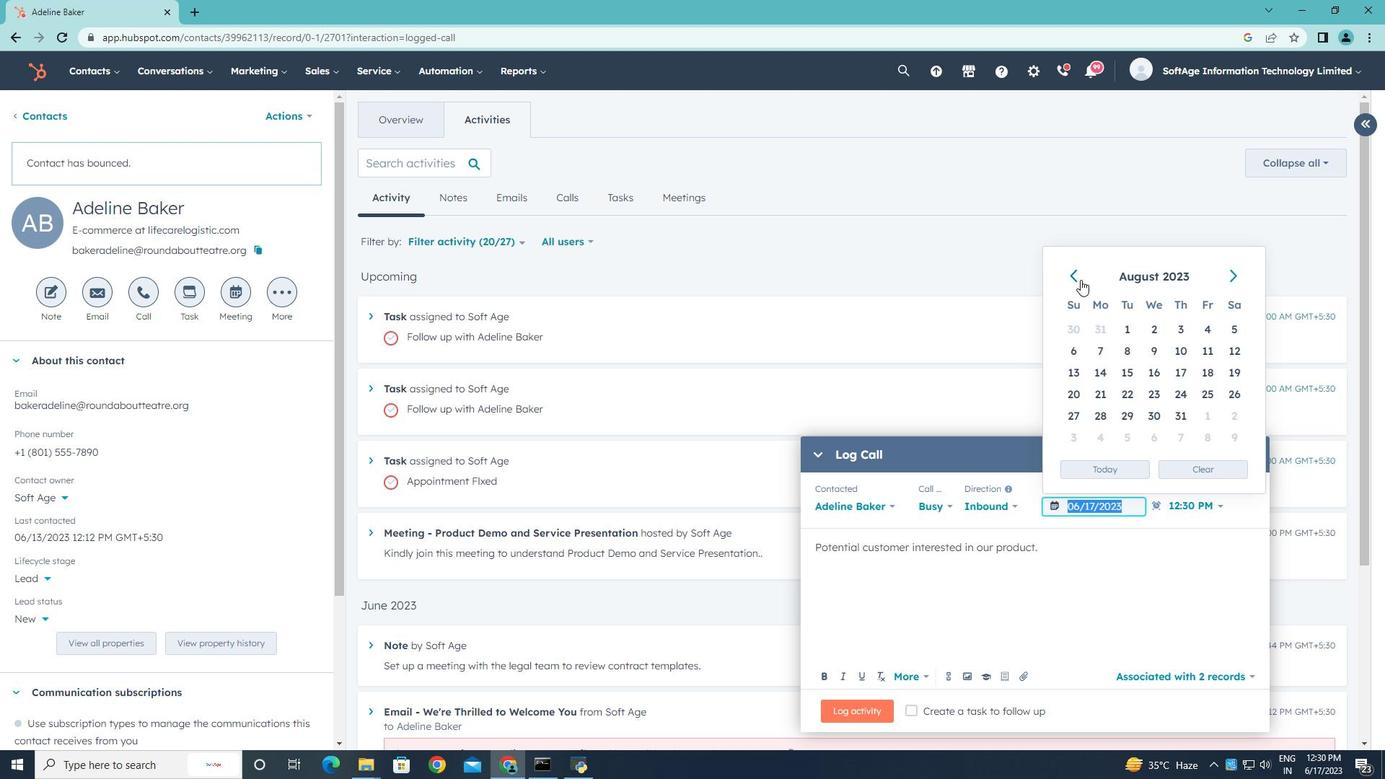 
Action: Mouse pressed left at (1078, 279)
Screenshot: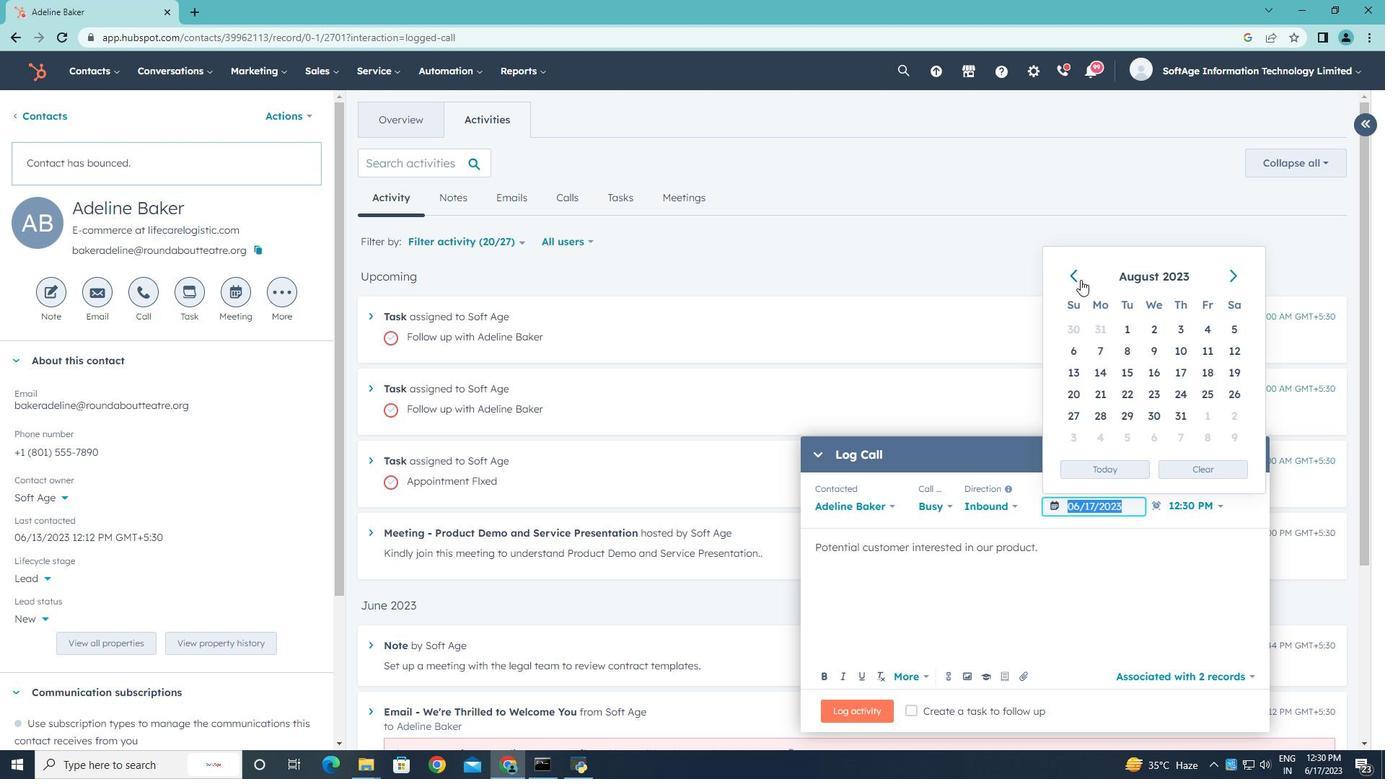 
Action: Mouse moved to (1183, 412)
Screenshot: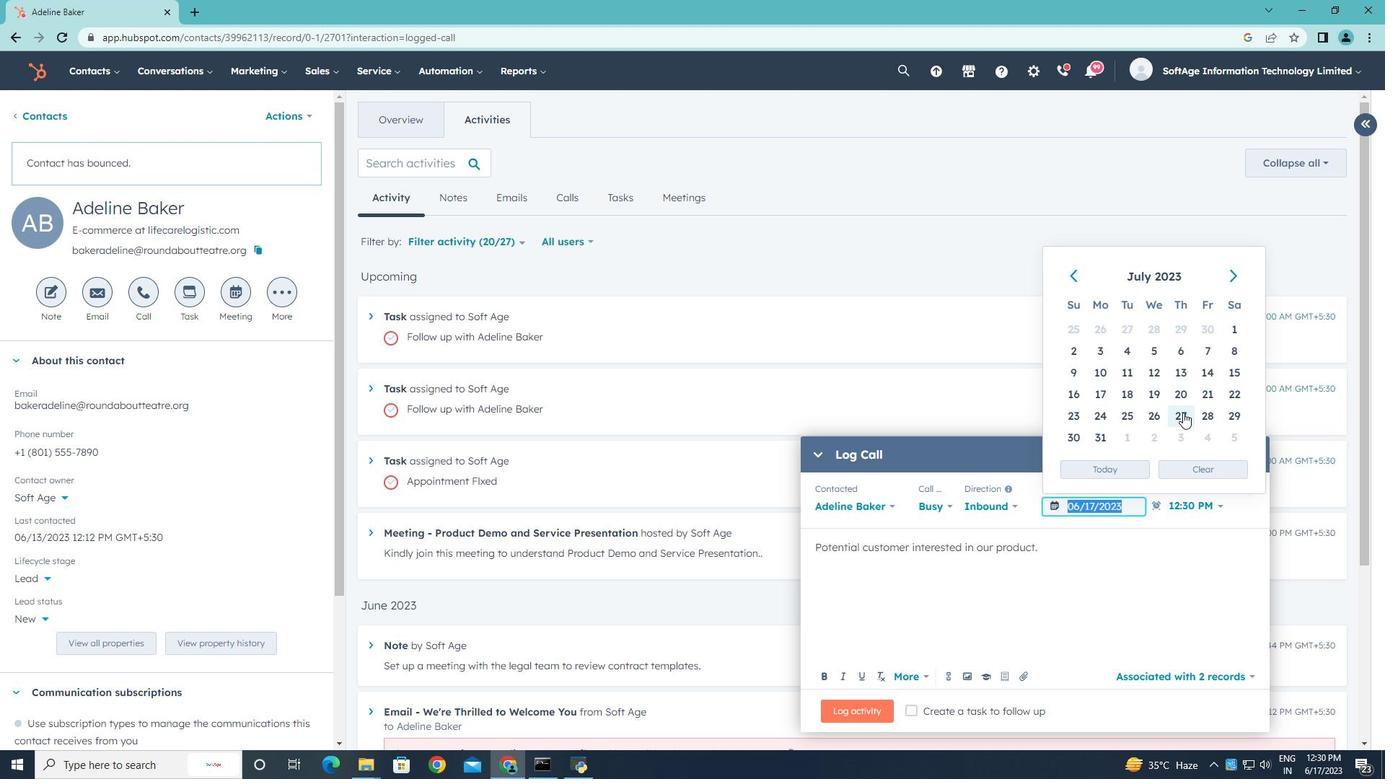 
Action: Mouse pressed left at (1183, 412)
Screenshot: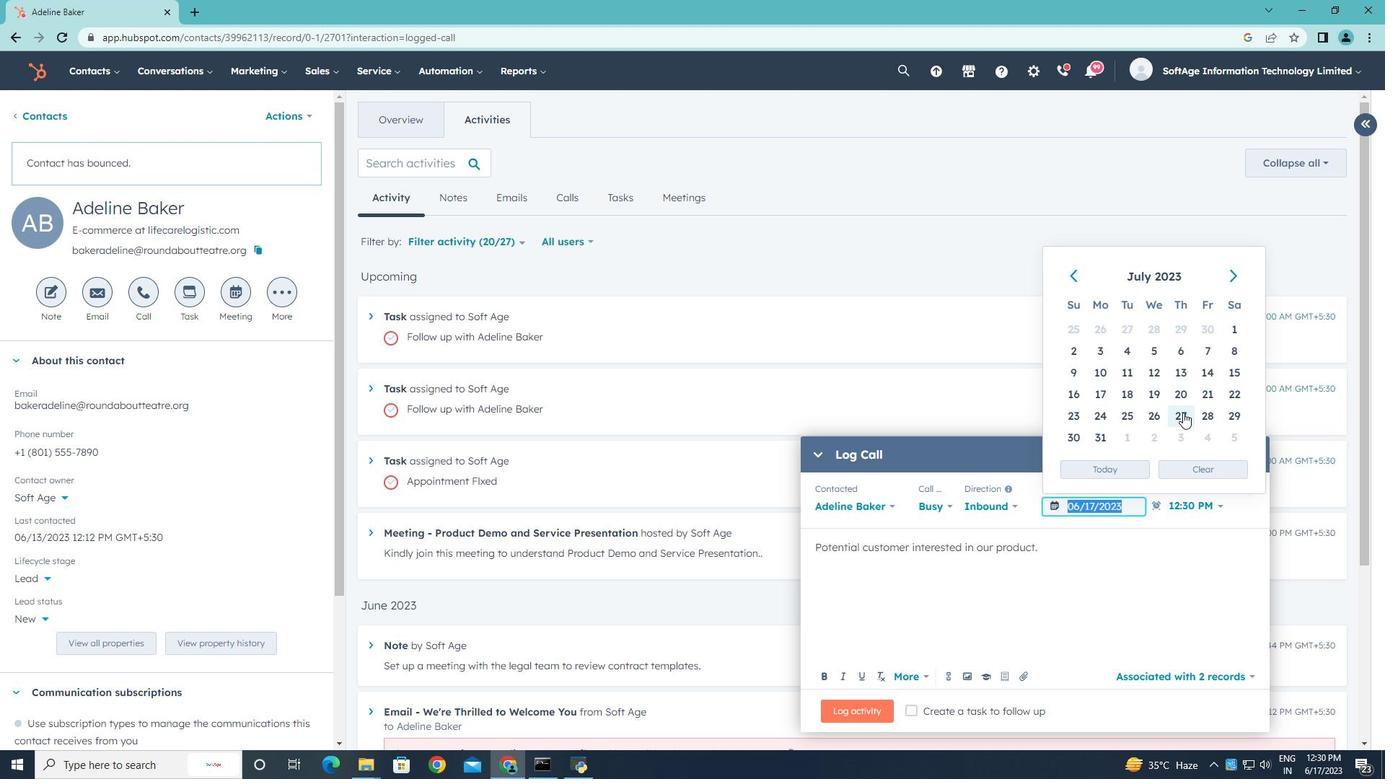 
Action: Mouse moved to (1218, 504)
Screenshot: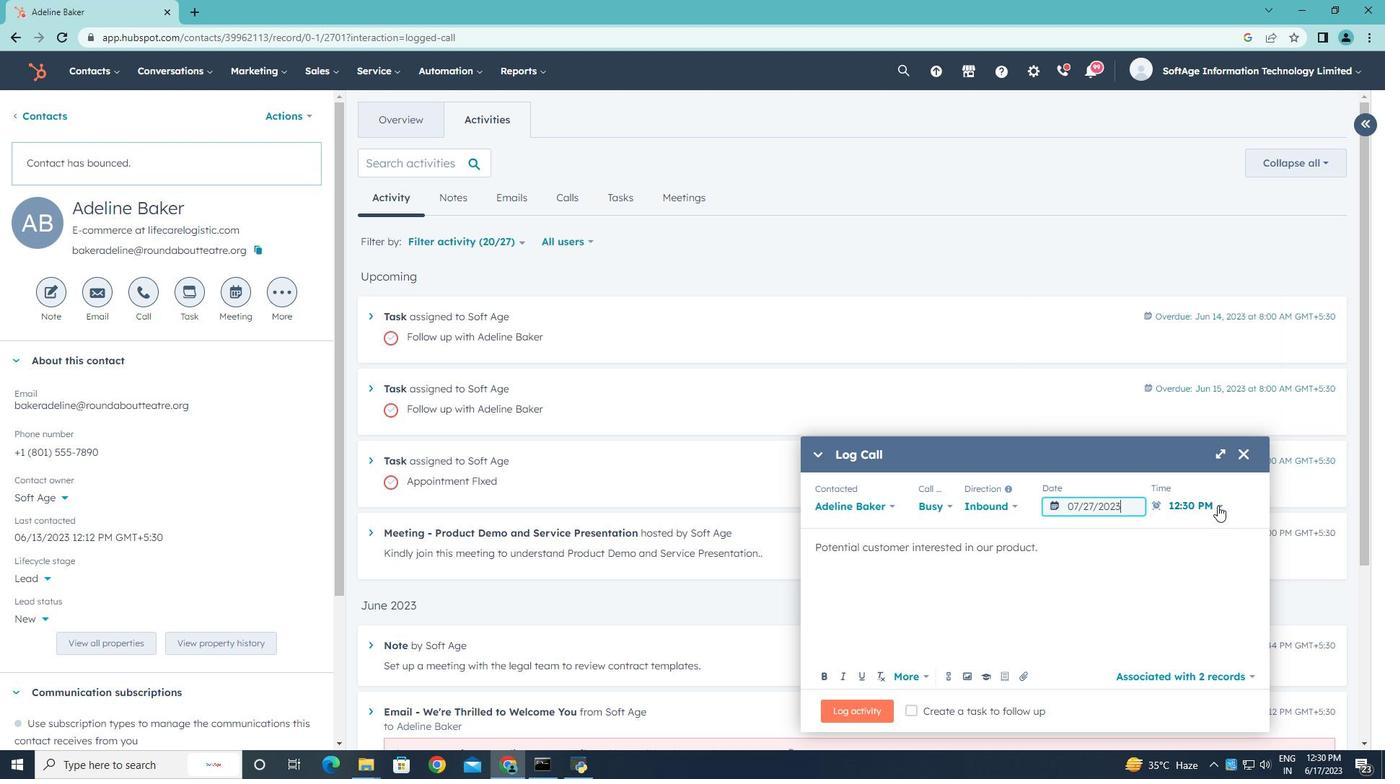 
Action: Mouse pressed left at (1218, 504)
Screenshot: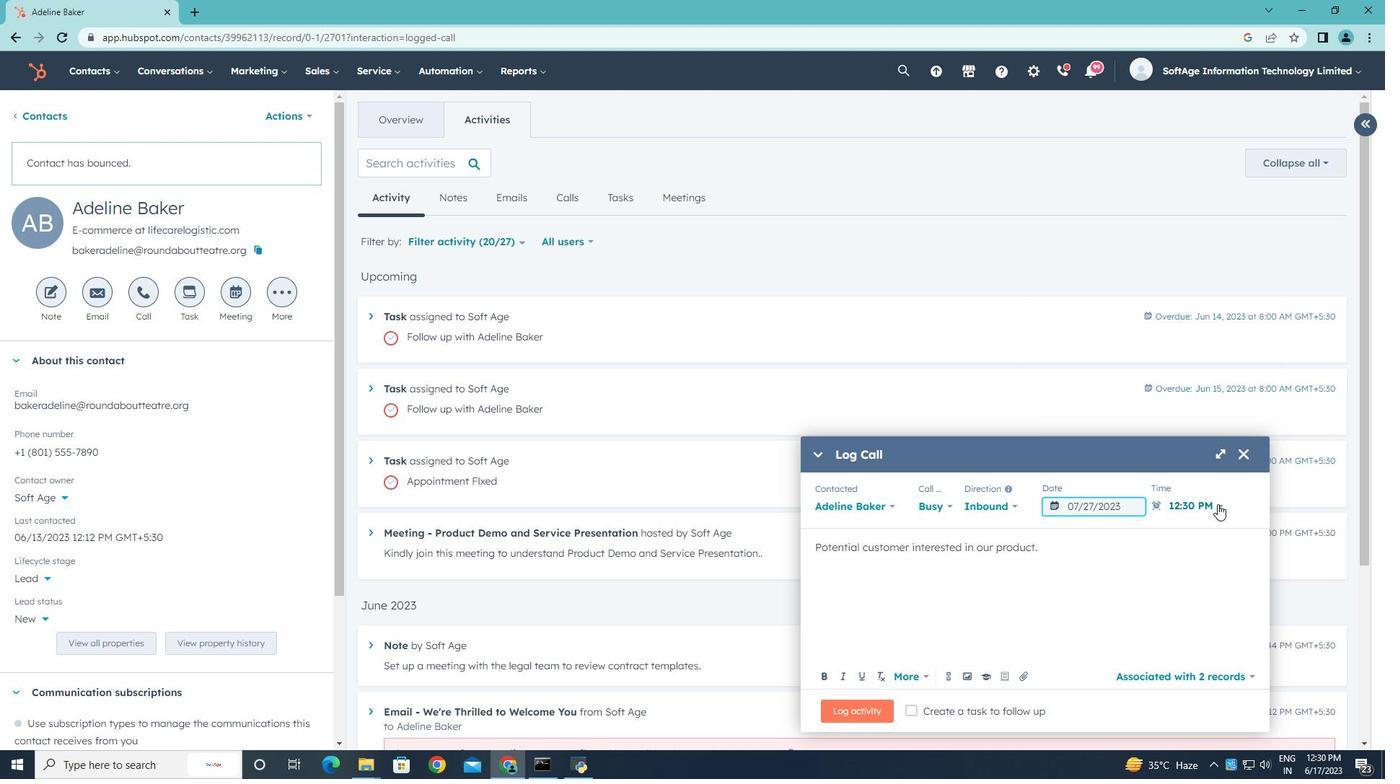 
Action: Mouse moved to (1196, 561)
Screenshot: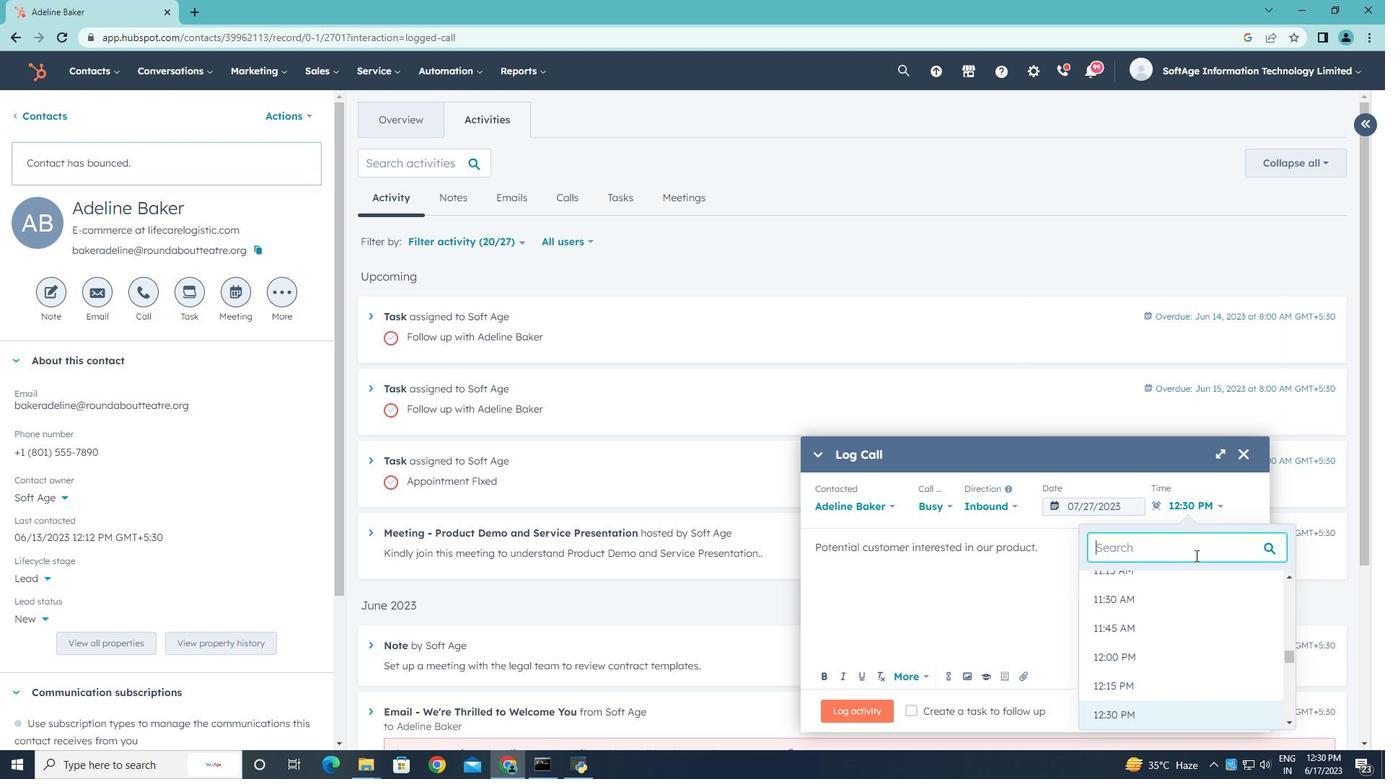 
Action: Mouse scrolled (1196, 560) with delta (0, 0)
Screenshot: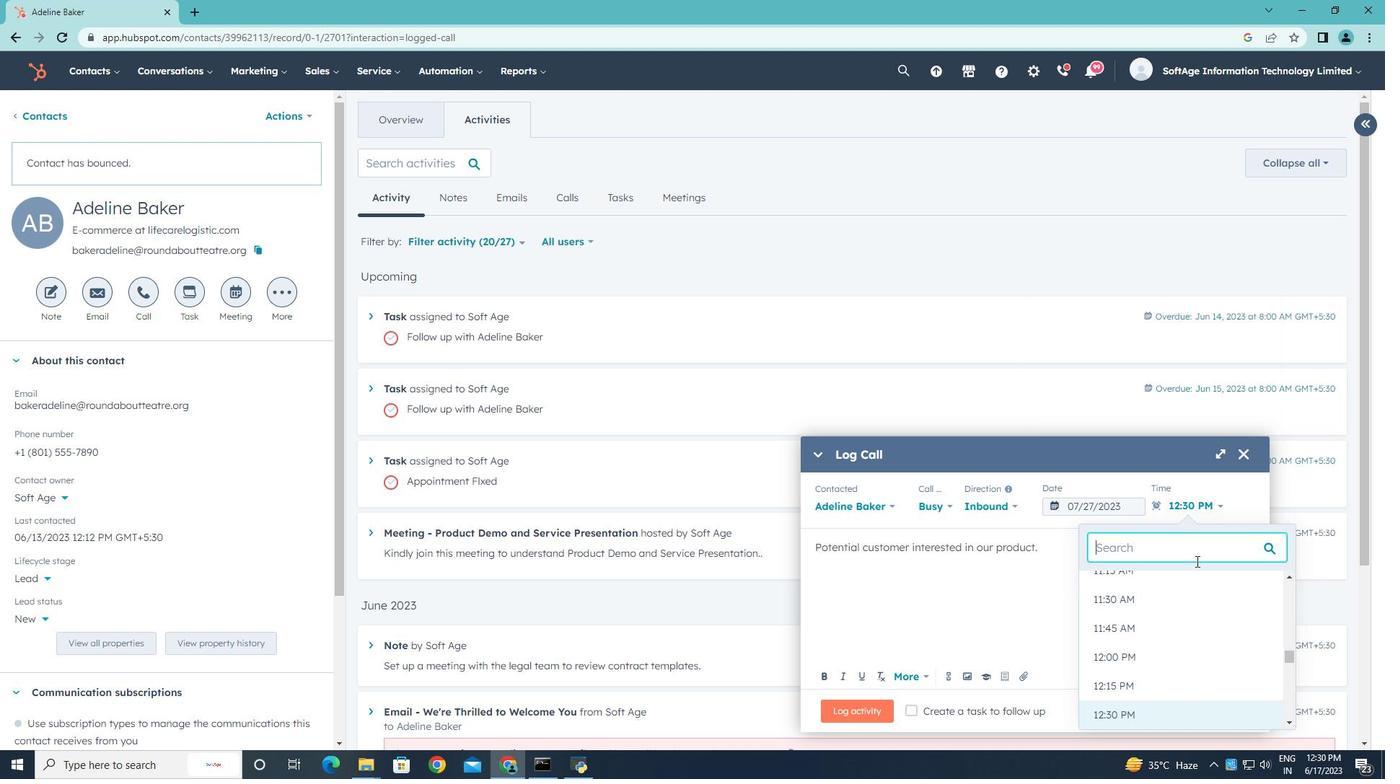
Action: Mouse scrolled (1196, 560) with delta (0, 0)
Screenshot: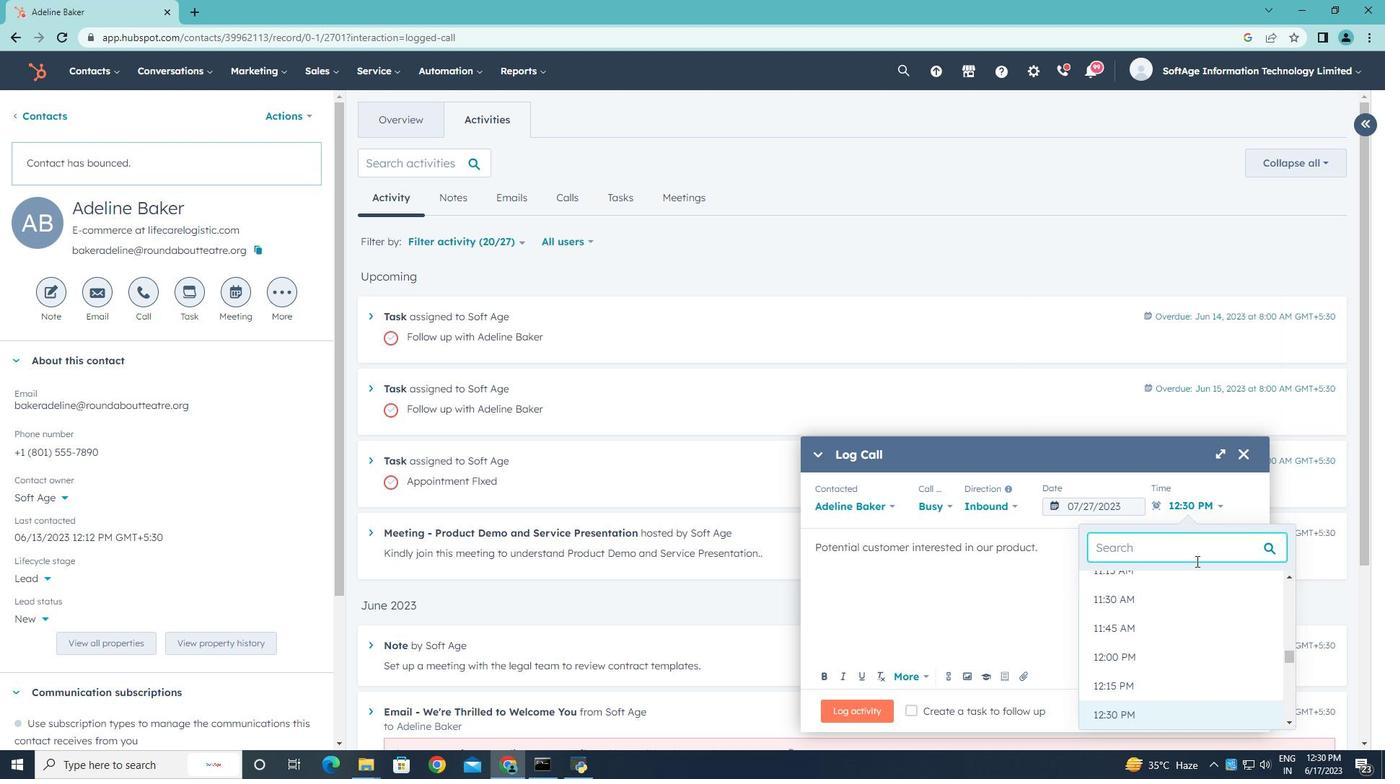 
Action: Mouse scrolled (1196, 560) with delta (0, 0)
Screenshot: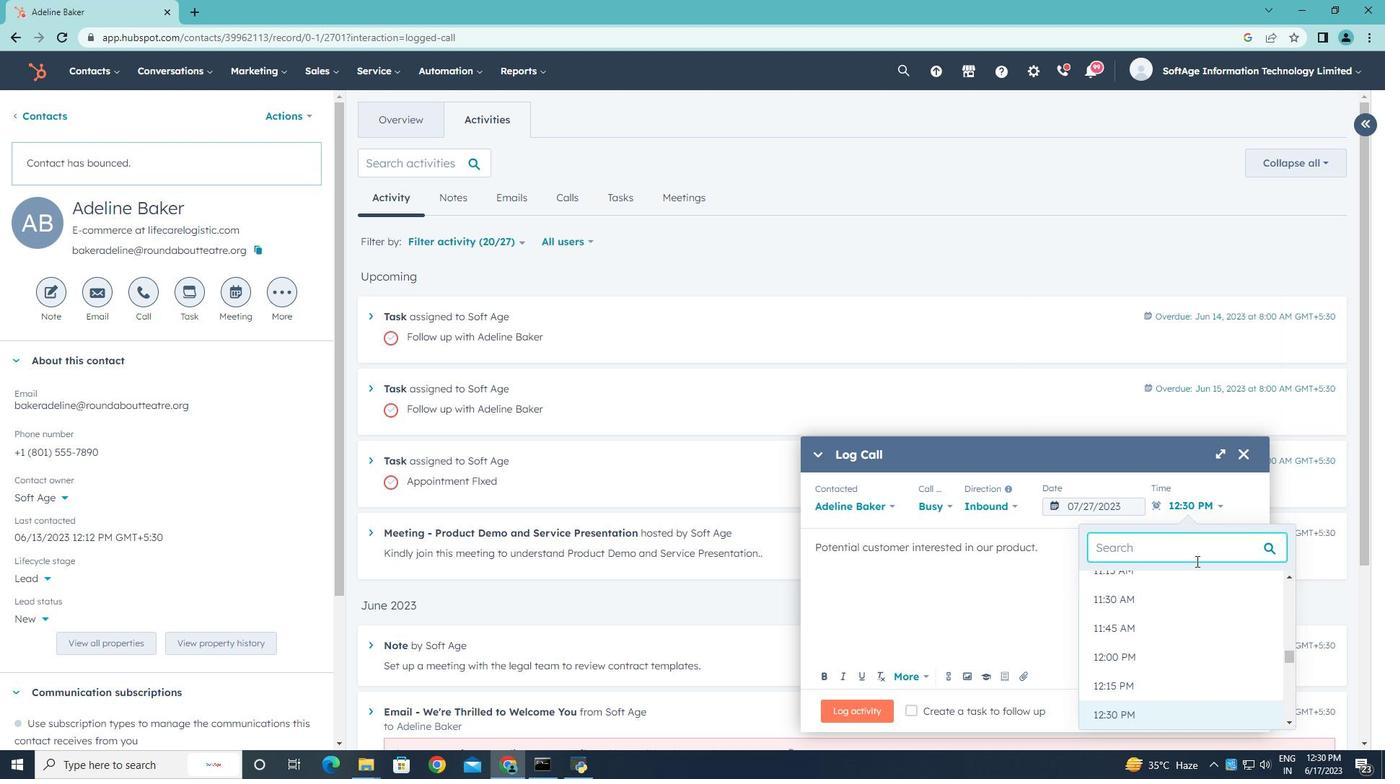 
Action: Mouse scrolled (1196, 560) with delta (0, 0)
Screenshot: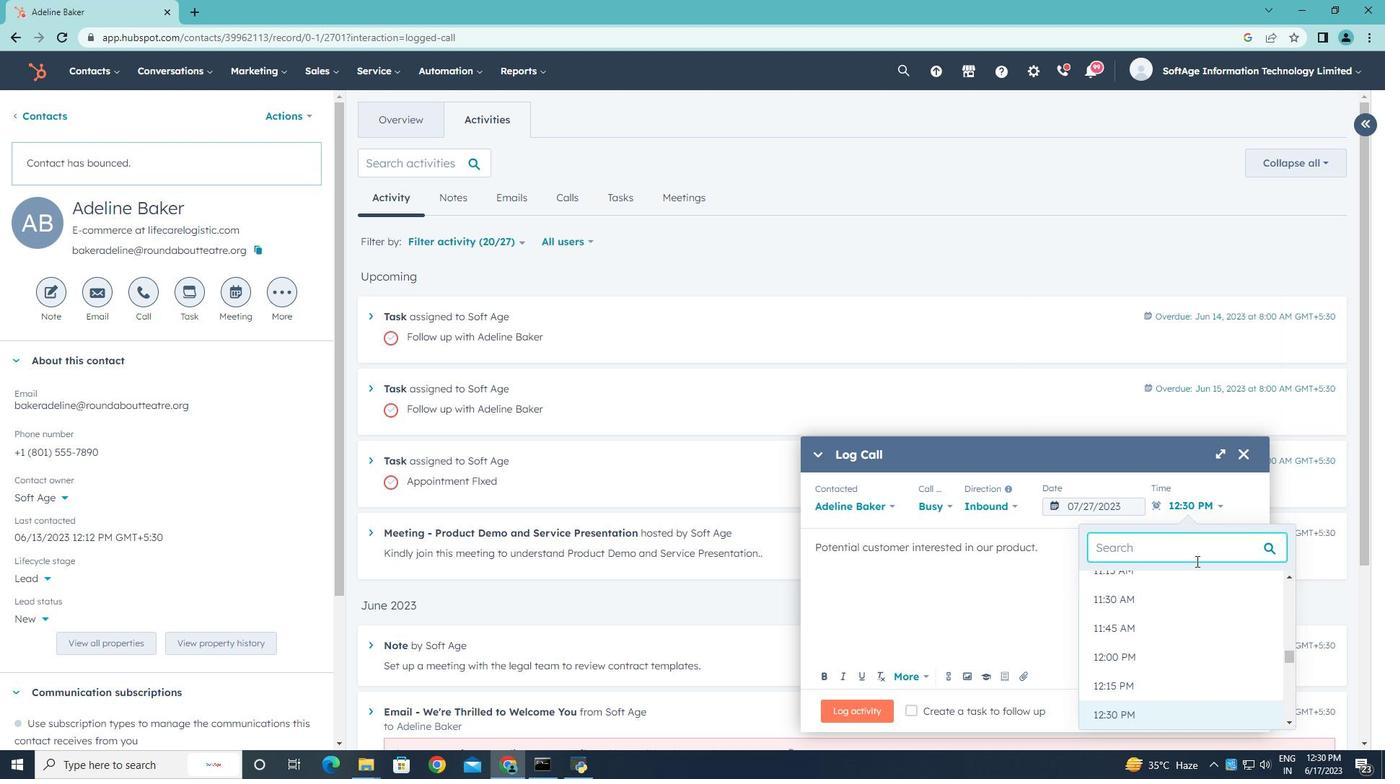 
Action: Mouse moved to (1175, 634)
Screenshot: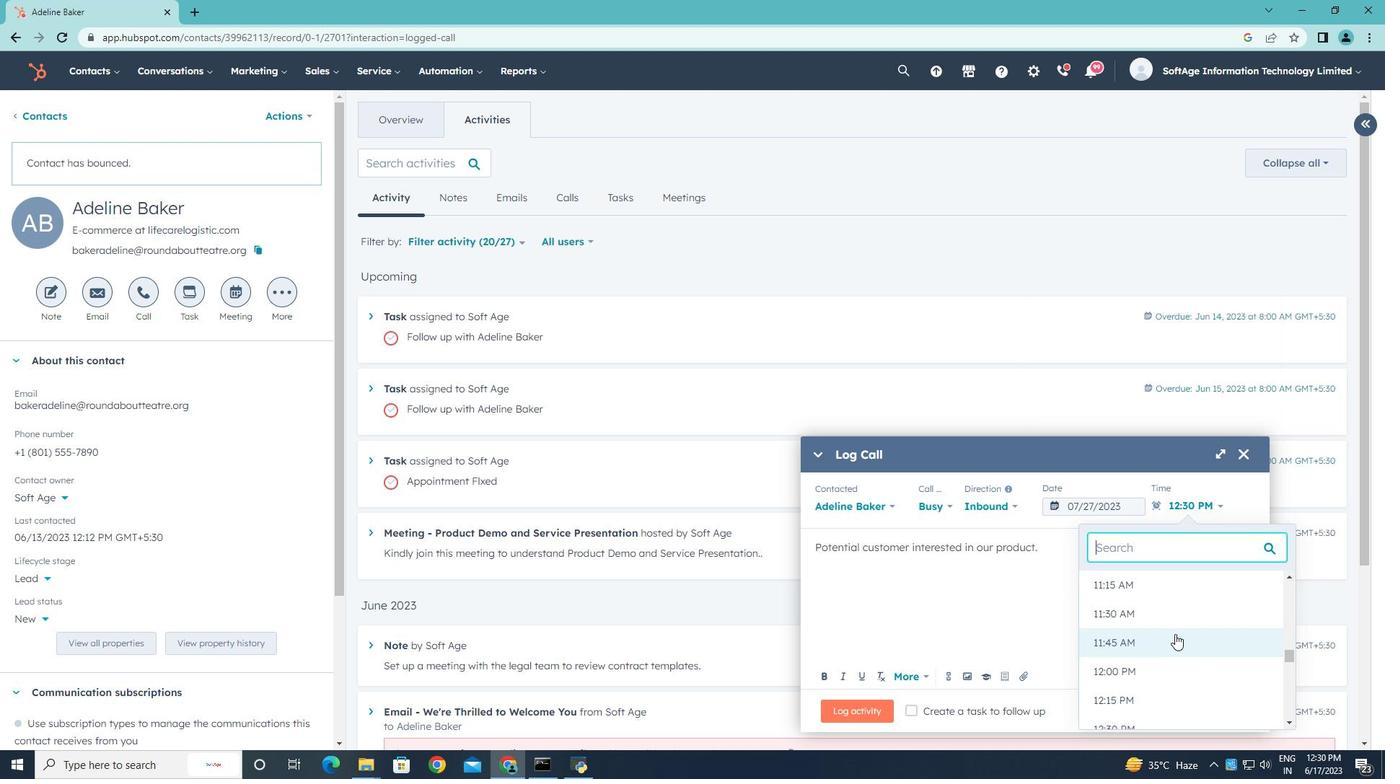 
Action: Mouse scrolled (1175, 633) with delta (0, 0)
Screenshot: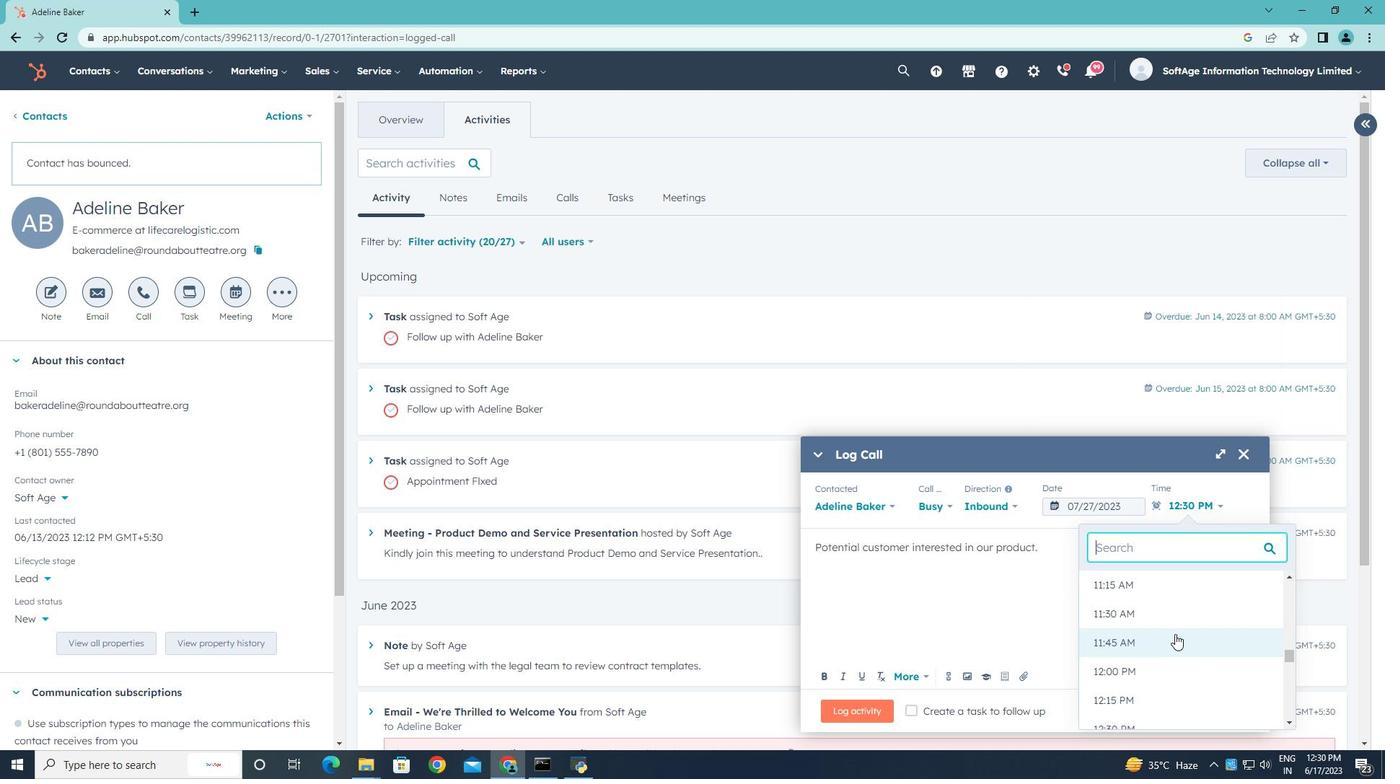 
Action: Mouse scrolled (1175, 633) with delta (0, 0)
Screenshot: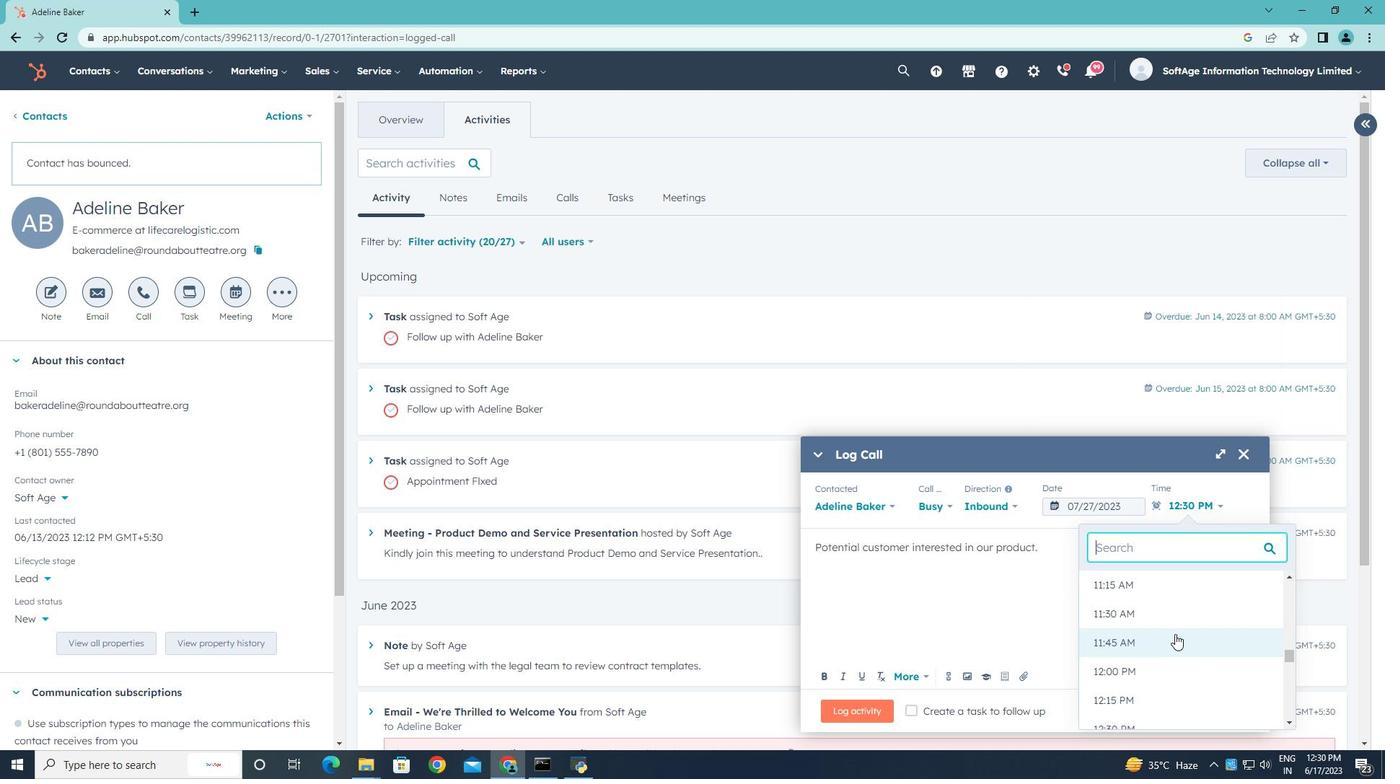 
Action: Mouse moved to (1175, 632)
Screenshot: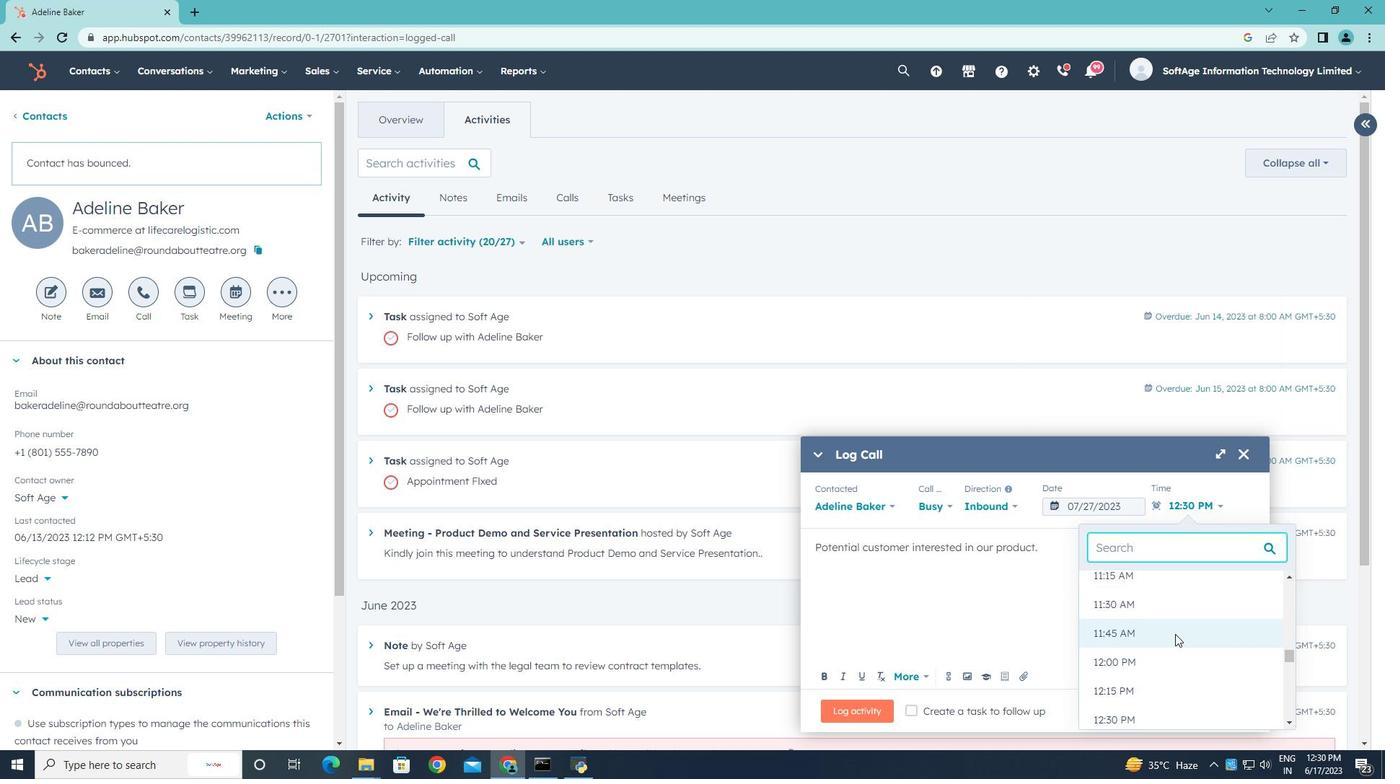 
Action: Mouse scrolled (1175, 631) with delta (0, 0)
Screenshot: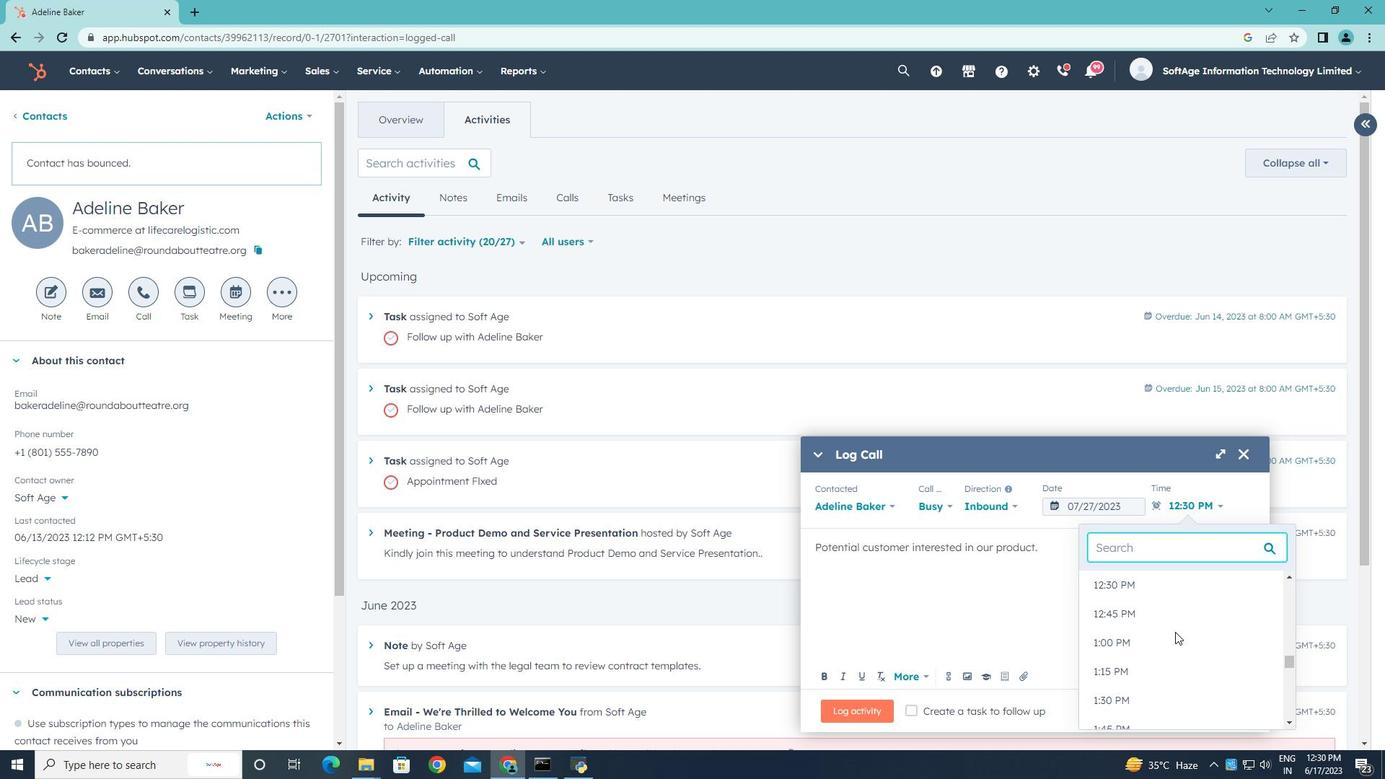 
Action: Mouse scrolled (1175, 631) with delta (0, 0)
Screenshot: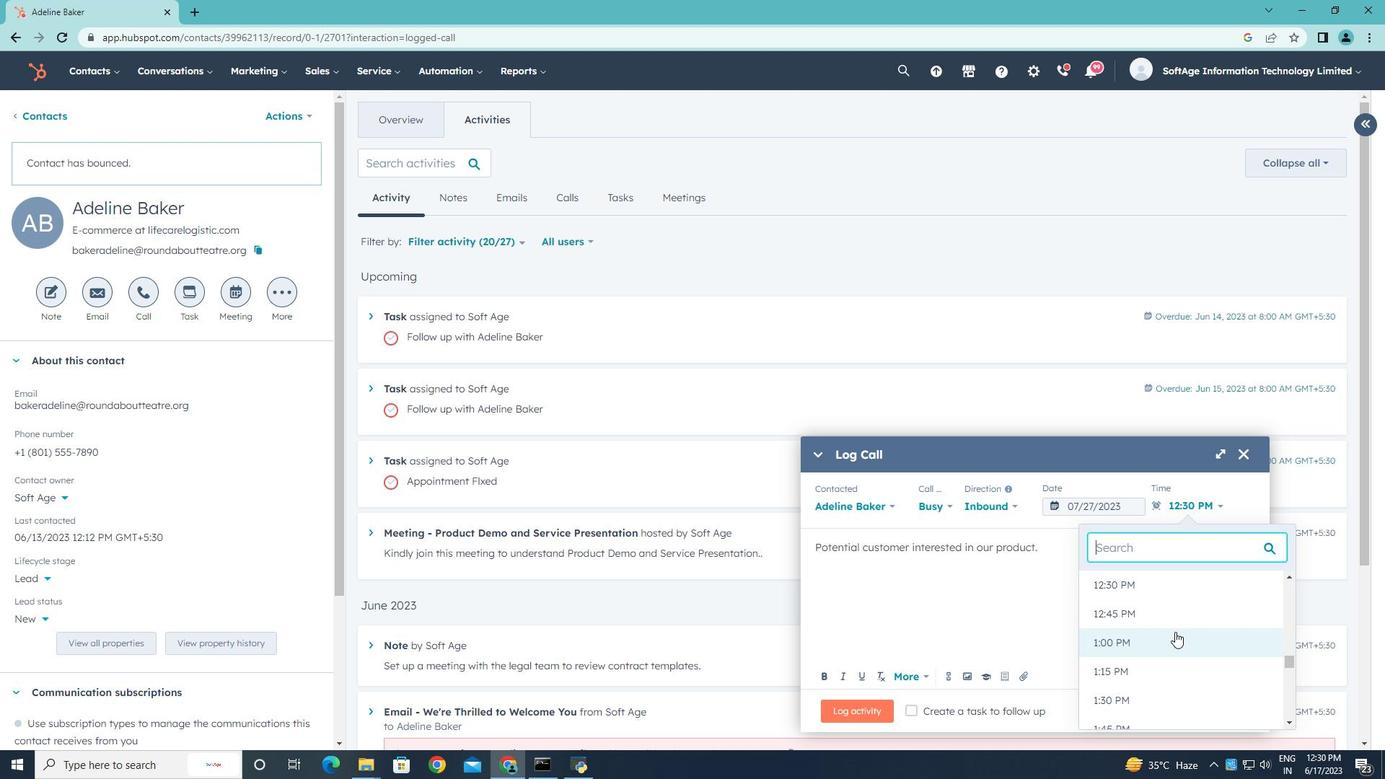 
Action: Mouse scrolled (1175, 631) with delta (0, 0)
Screenshot: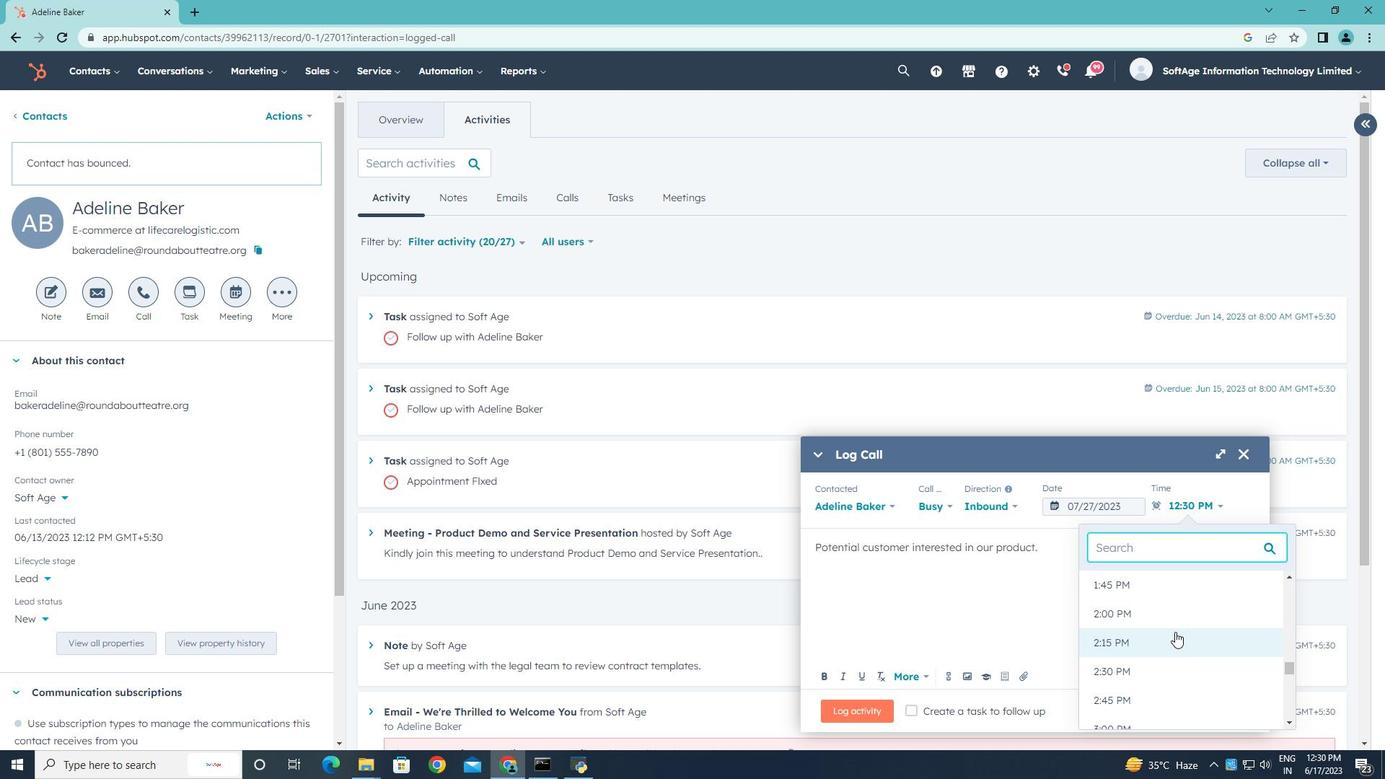 
Action: Mouse moved to (1160, 659)
Screenshot: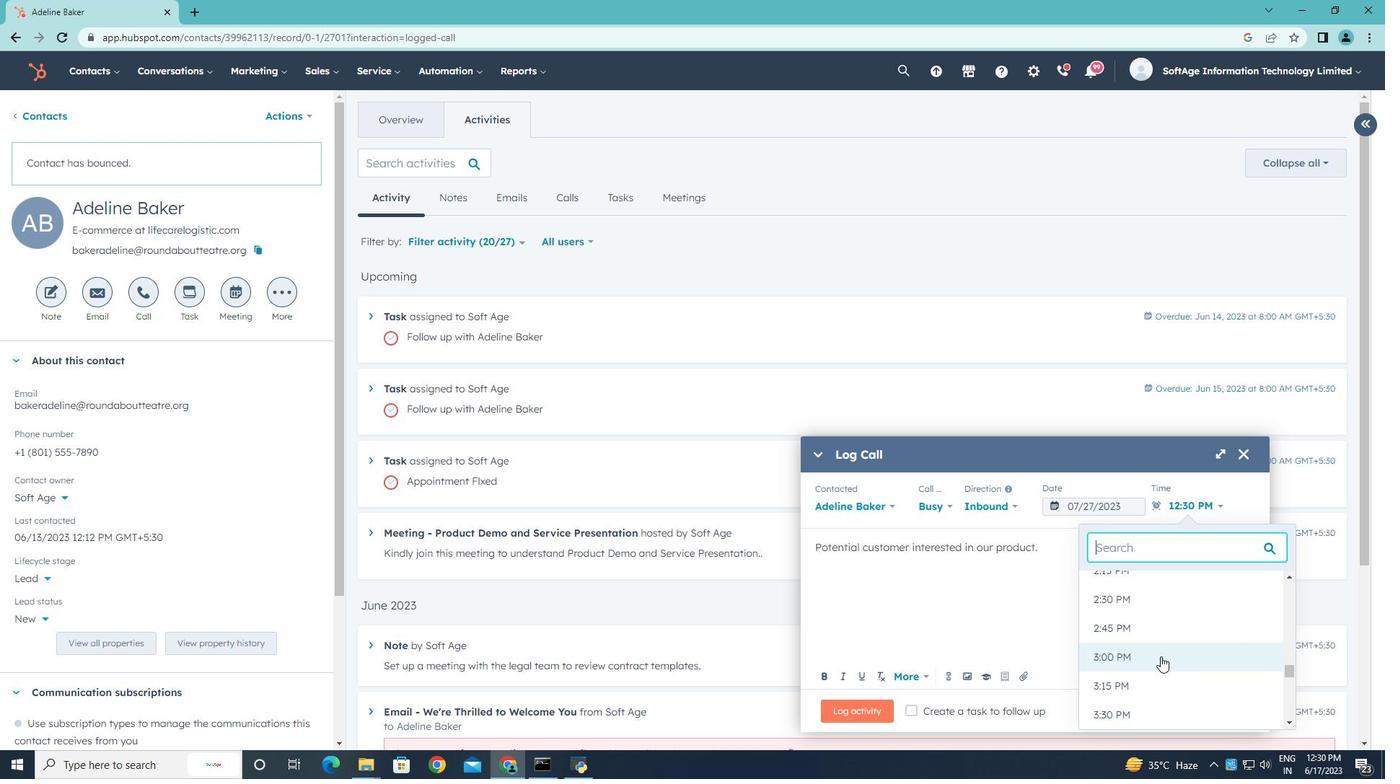 
Action: Mouse pressed left at (1160, 659)
Screenshot: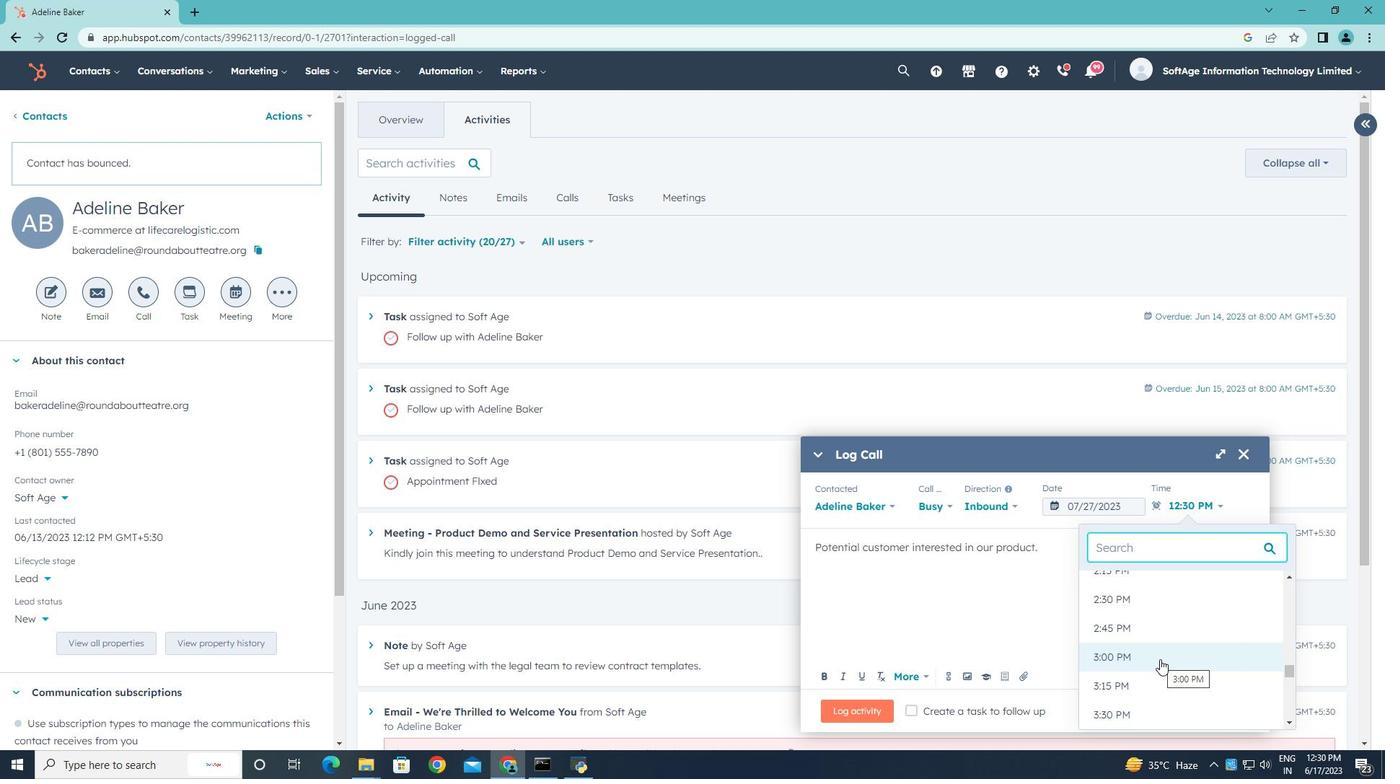 
Action: Mouse moved to (872, 710)
Screenshot: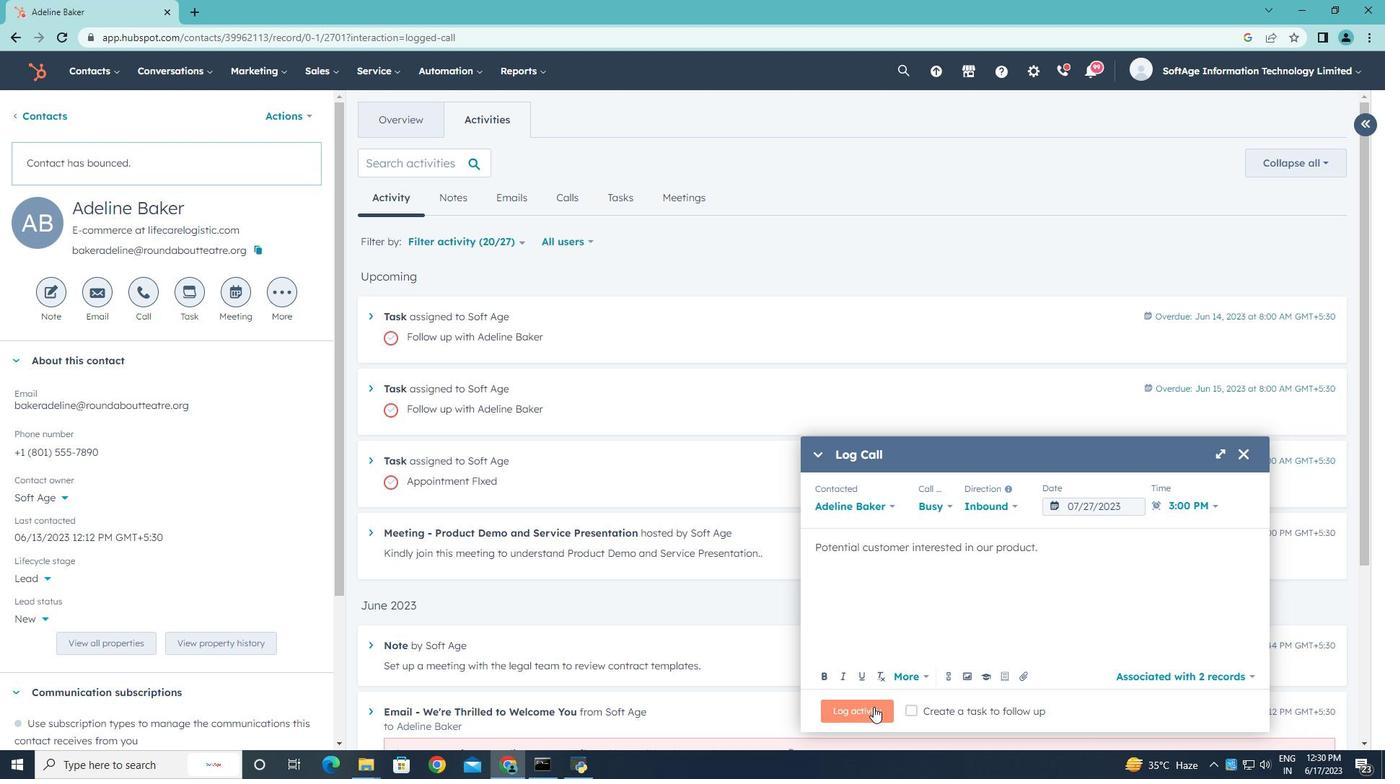 
Action: Mouse pressed left at (872, 710)
Screenshot: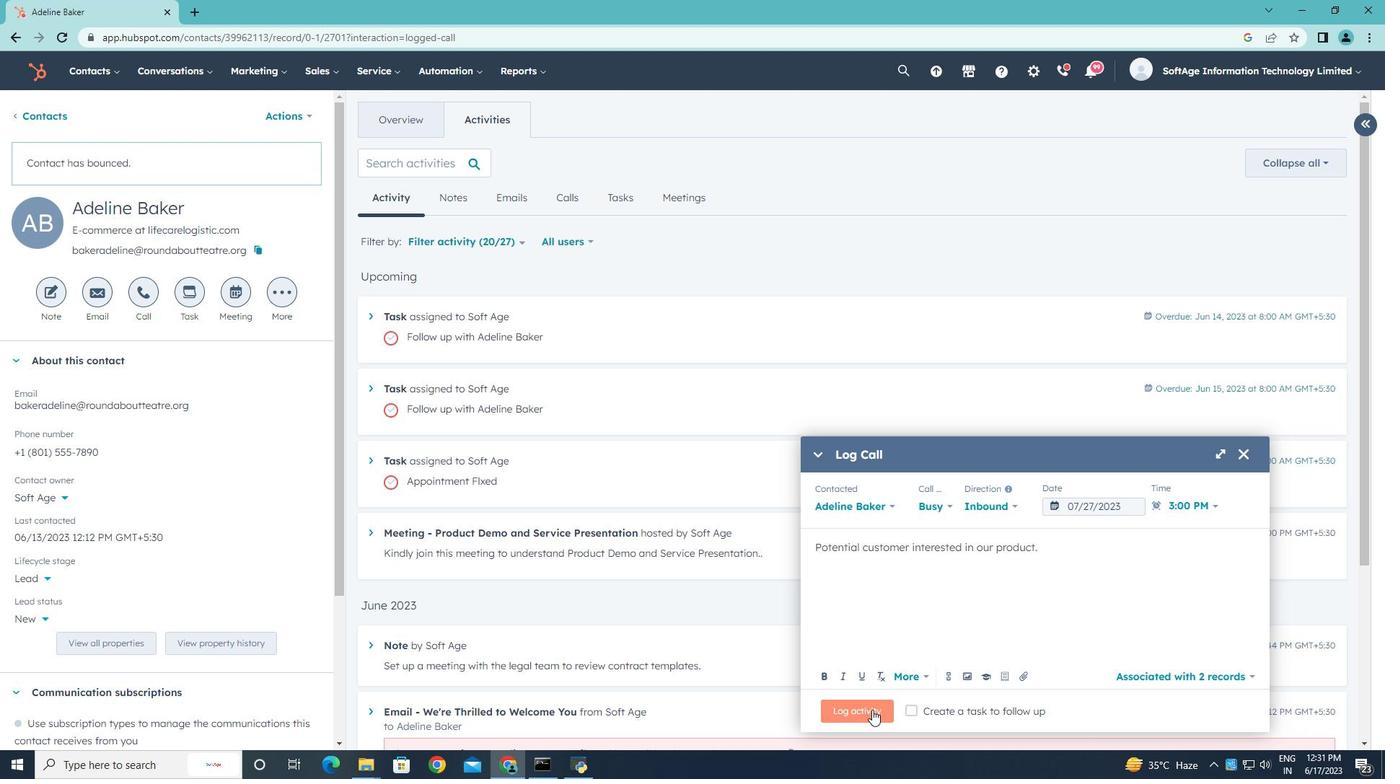
